 Task: Allow access "Agents in support groups" in unsolved tickets in your groups.
Action: Mouse moved to (18, 307)
Screenshot: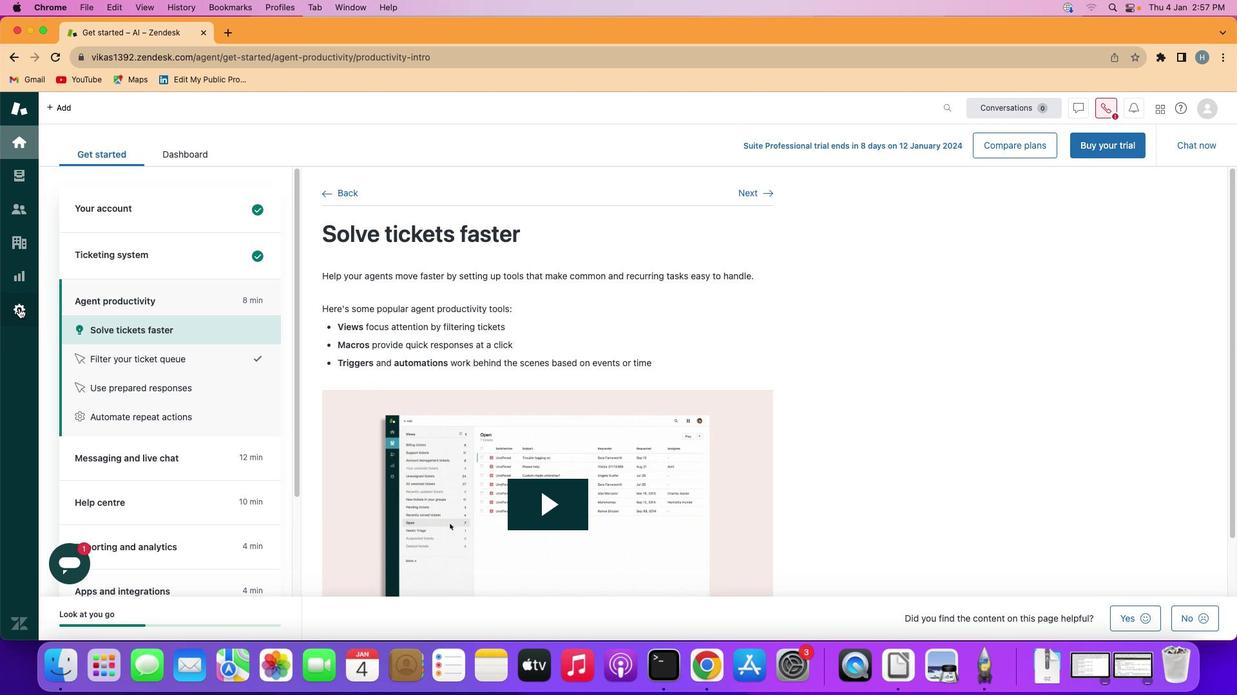 
Action: Mouse pressed left at (18, 307)
Screenshot: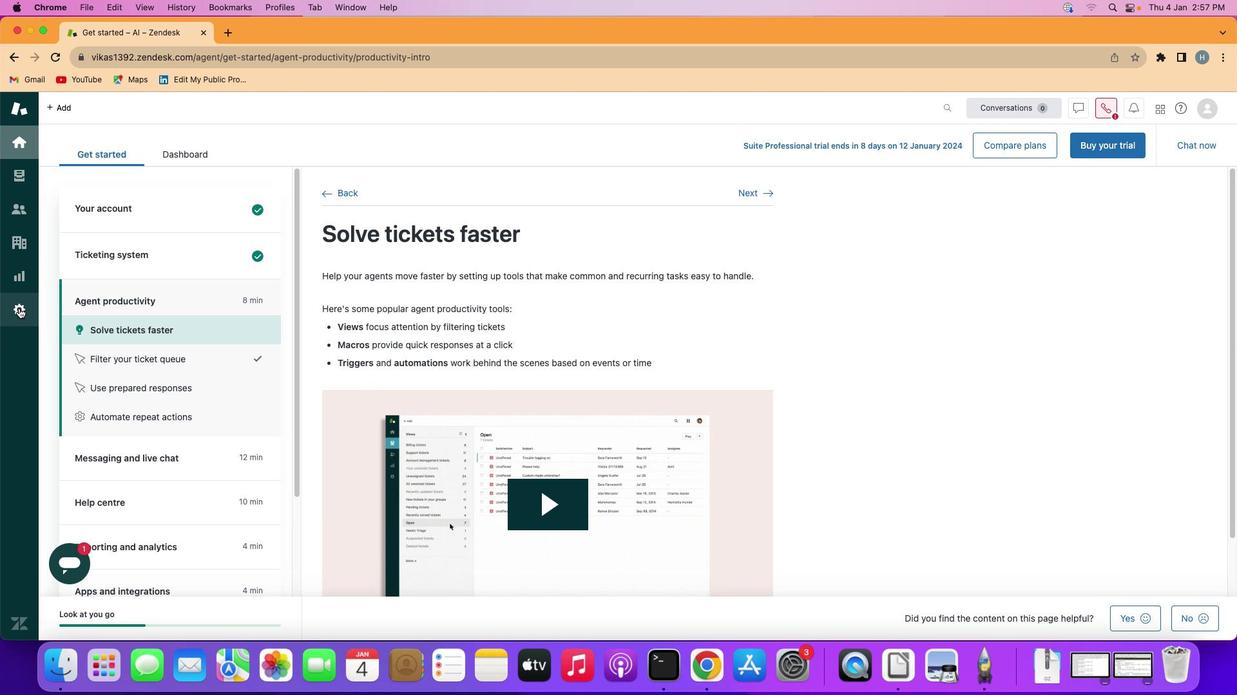 
Action: Mouse moved to (380, 541)
Screenshot: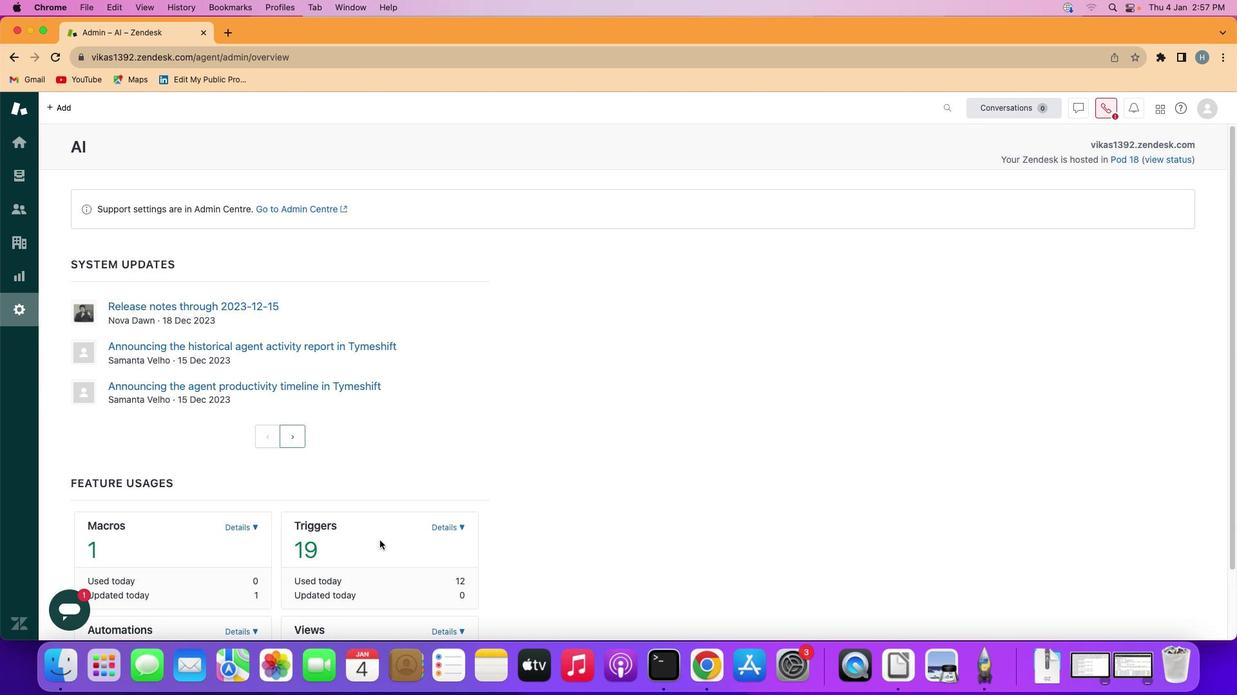 
Action: Mouse scrolled (380, 541) with delta (0, 0)
Screenshot: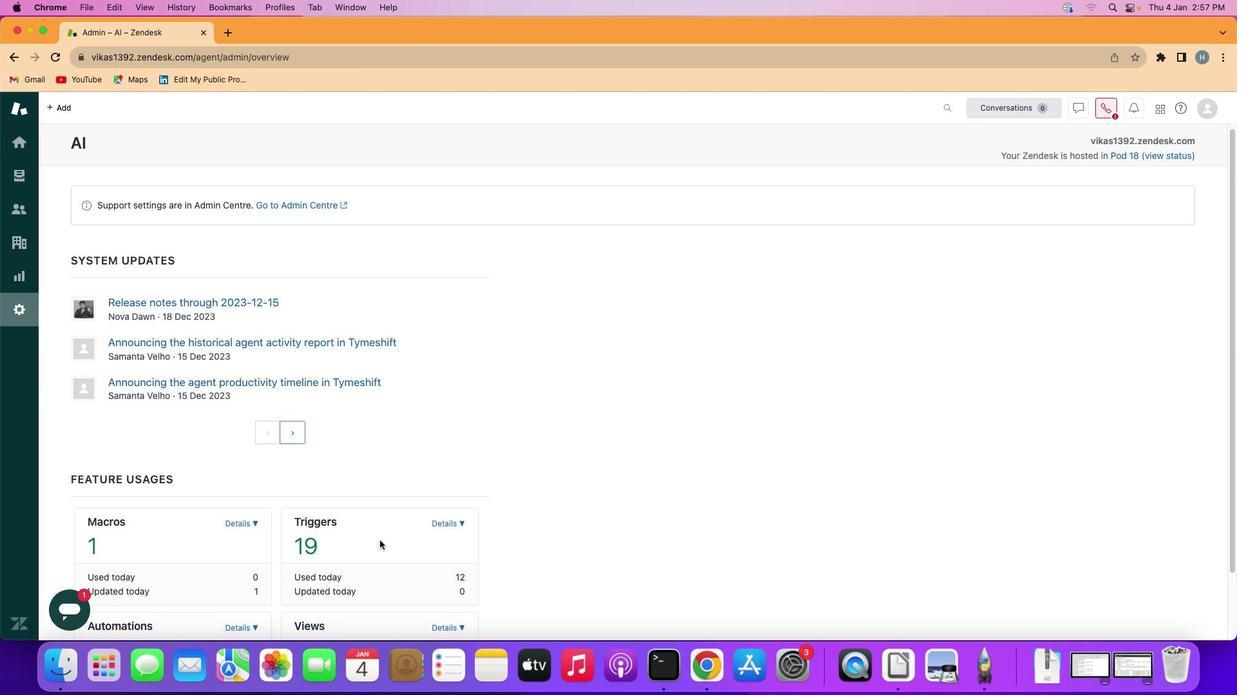 
Action: Mouse scrolled (380, 541) with delta (0, 0)
Screenshot: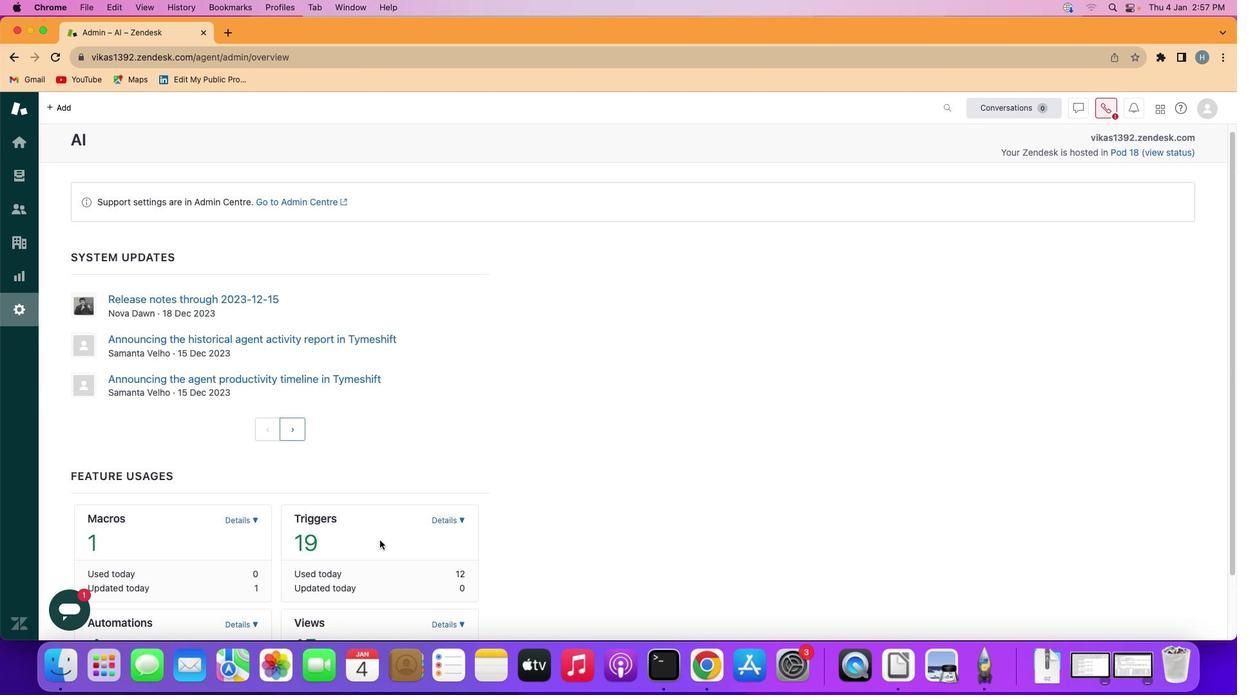 
Action: Mouse scrolled (380, 541) with delta (0, -1)
Screenshot: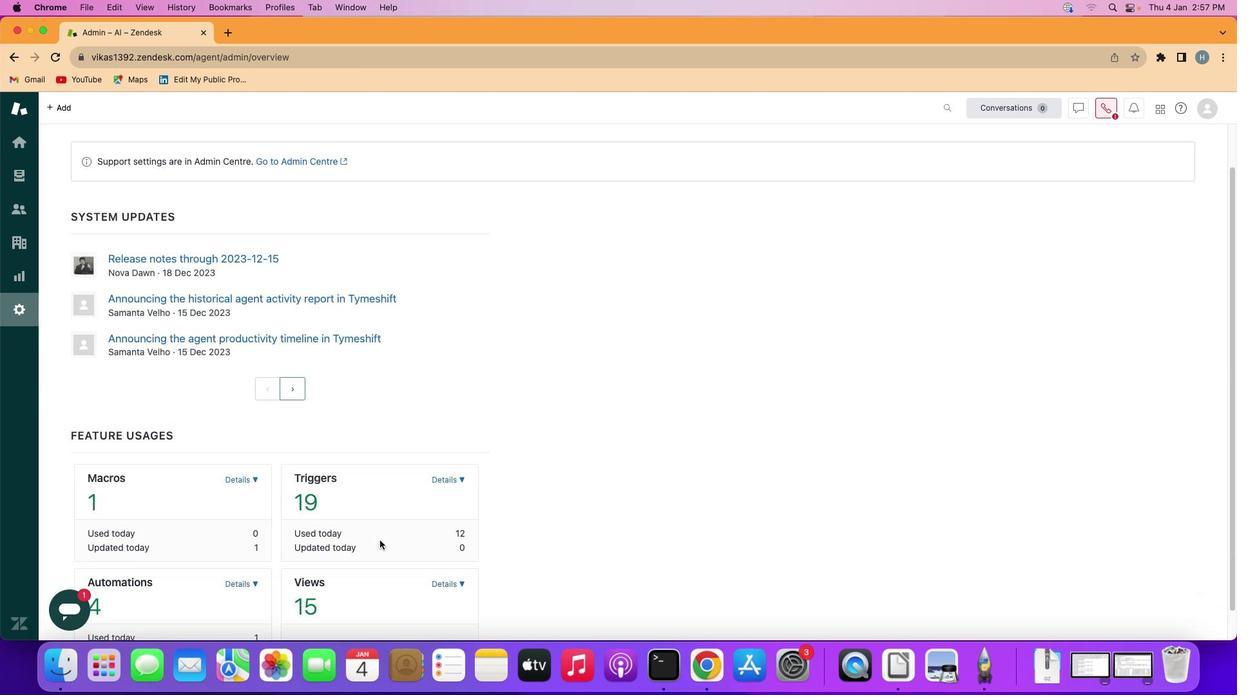
Action: Mouse scrolled (380, 541) with delta (0, -1)
Screenshot: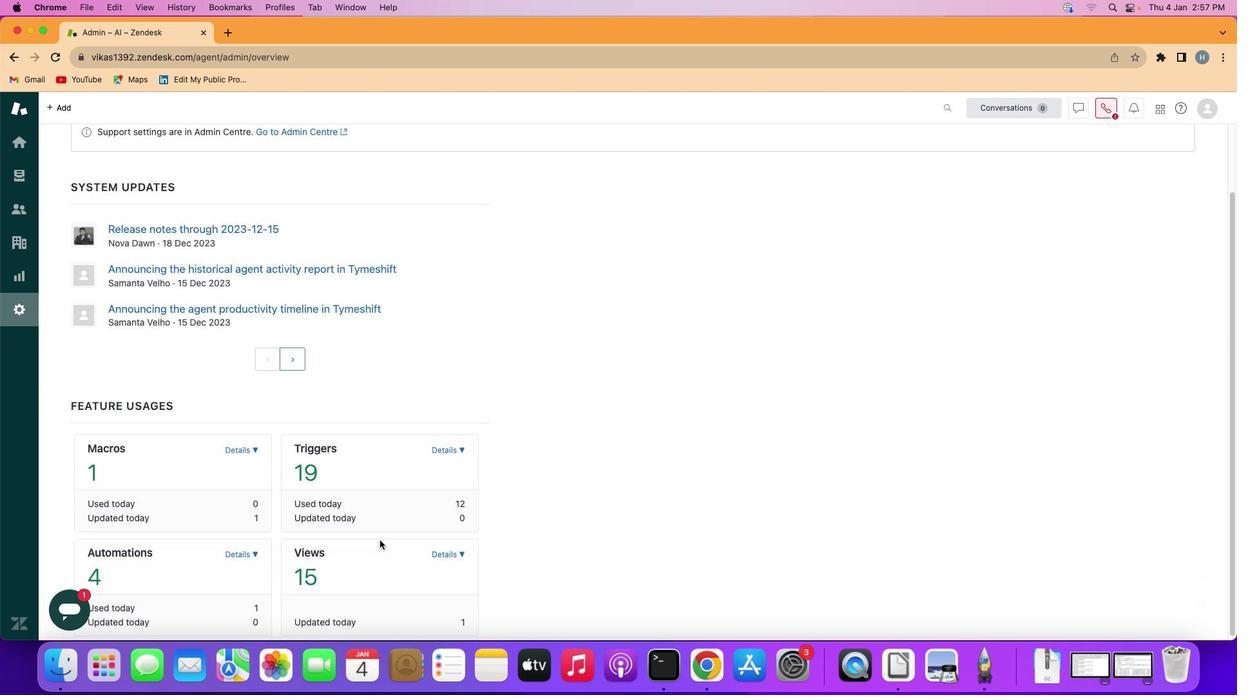 
Action: Mouse scrolled (380, 541) with delta (0, 0)
Screenshot: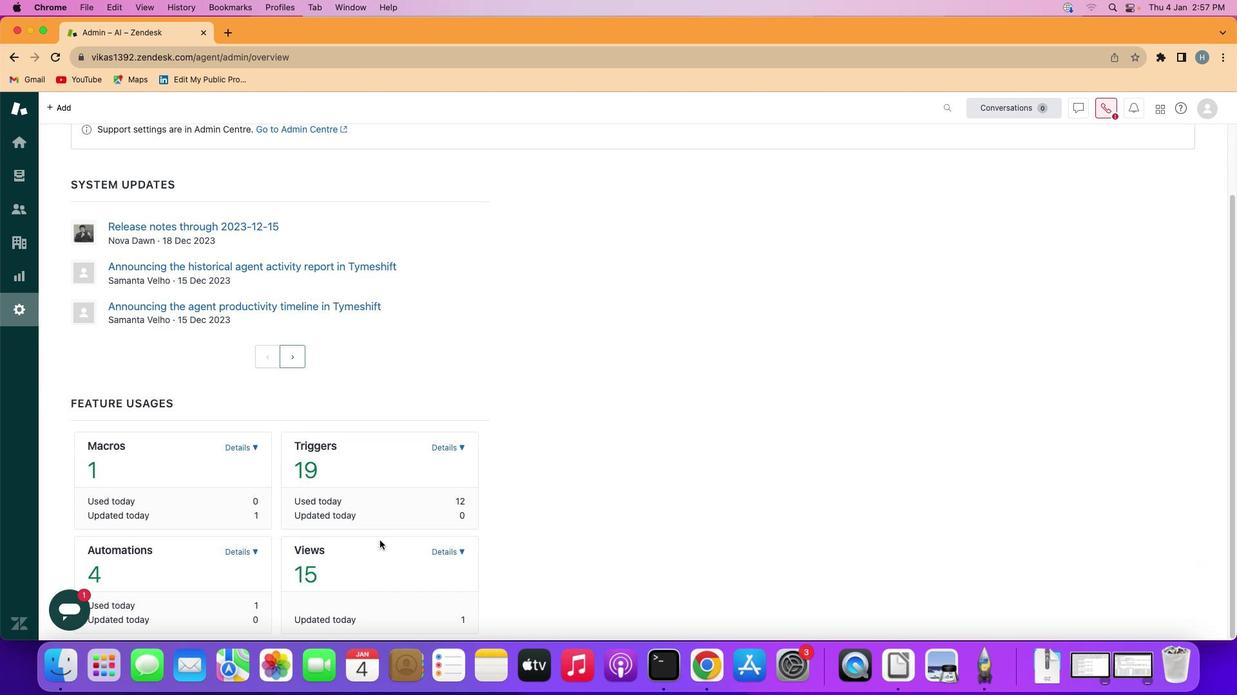 
Action: Mouse moved to (440, 548)
Screenshot: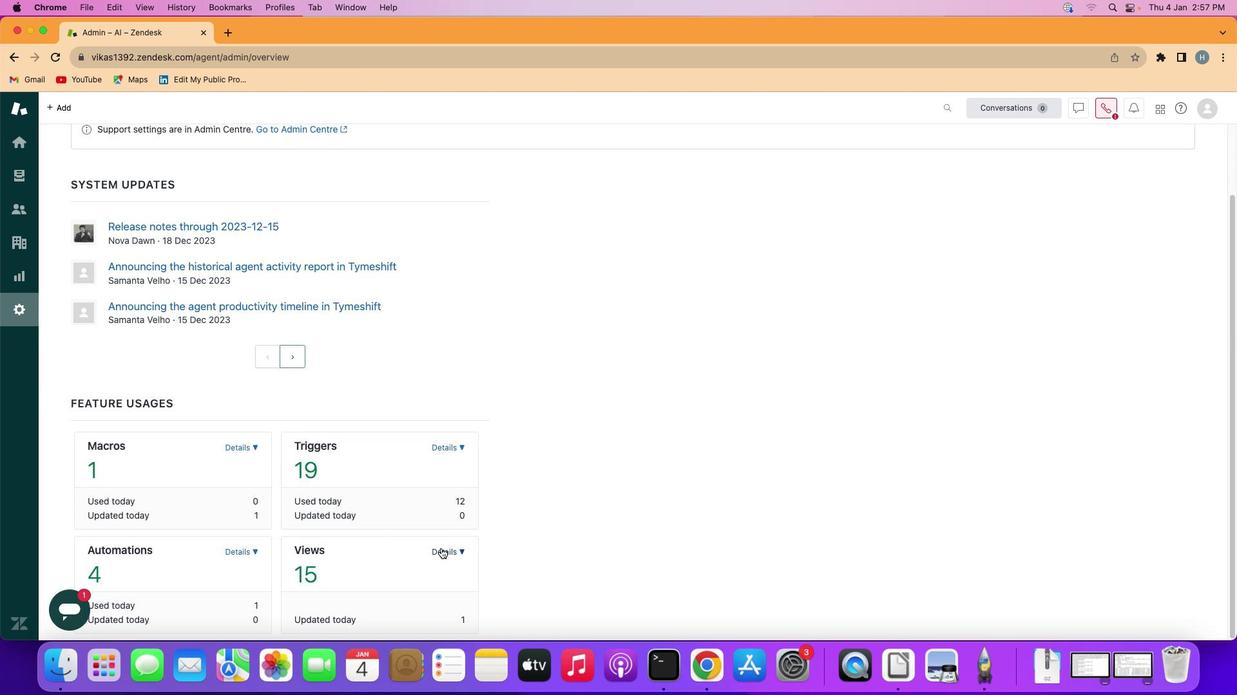 
Action: Mouse pressed left at (440, 548)
Screenshot: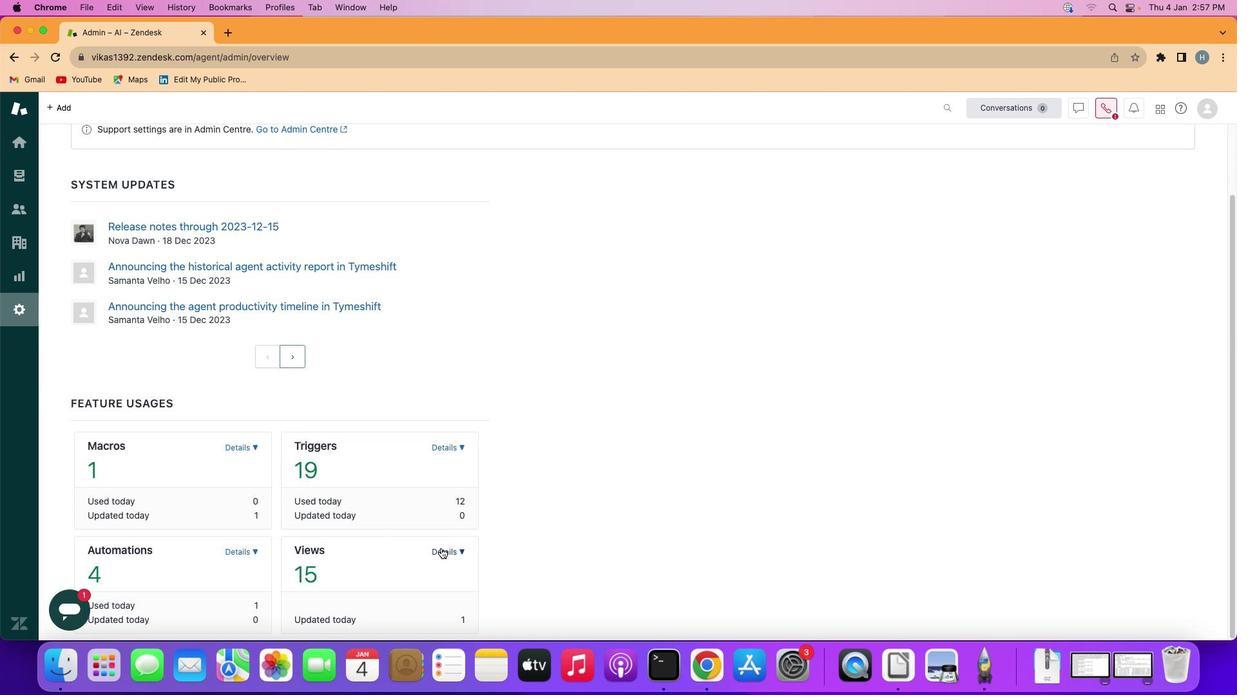 
Action: Mouse moved to (384, 601)
Screenshot: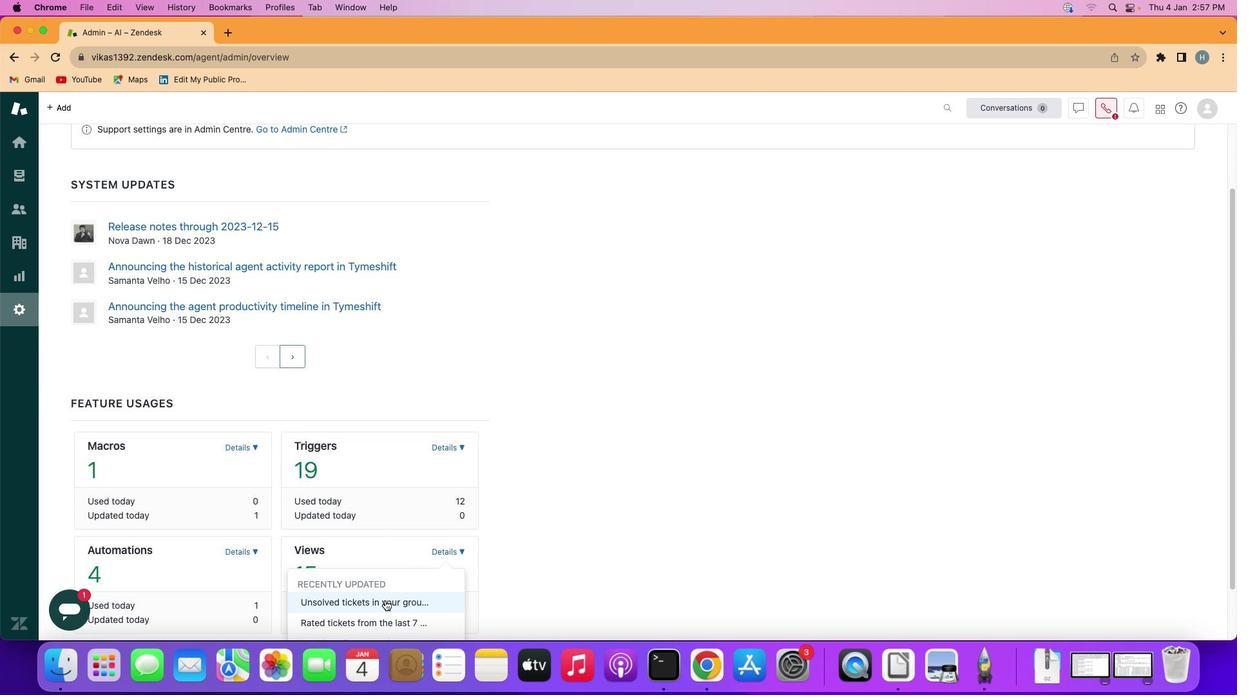 
Action: Mouse pressed left at (384, 601)
Screenshot: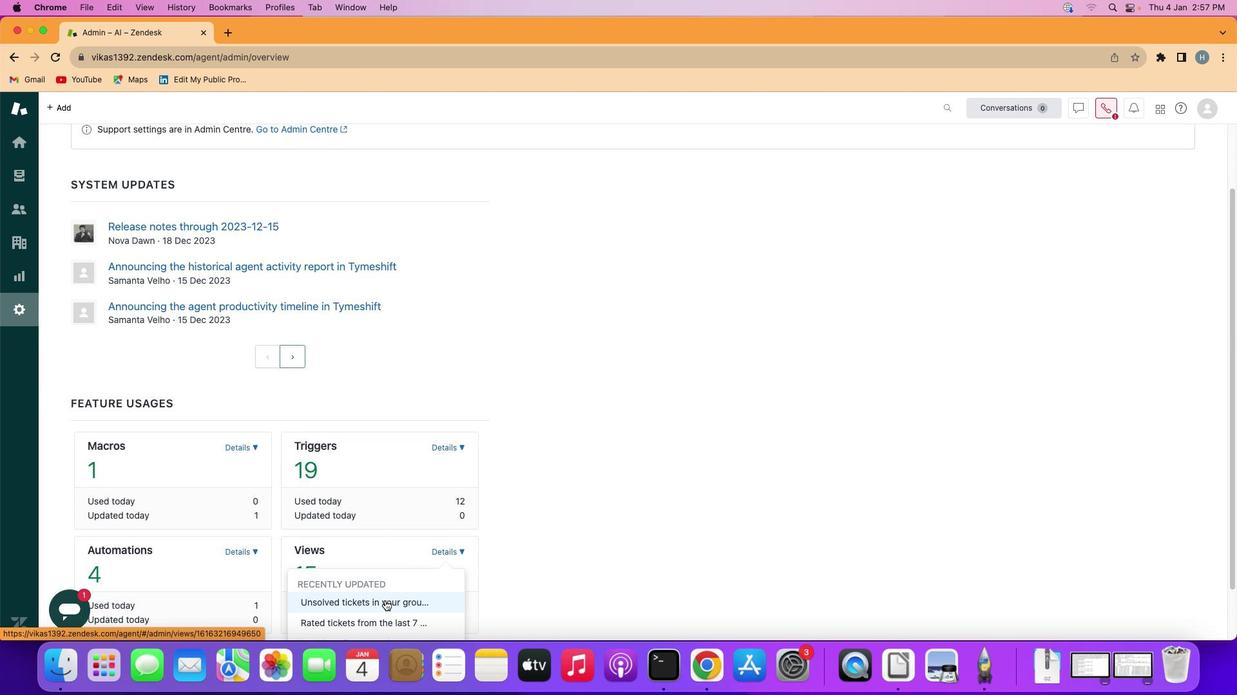 
Action: Mouse moved to (181, 342)
Screenshot: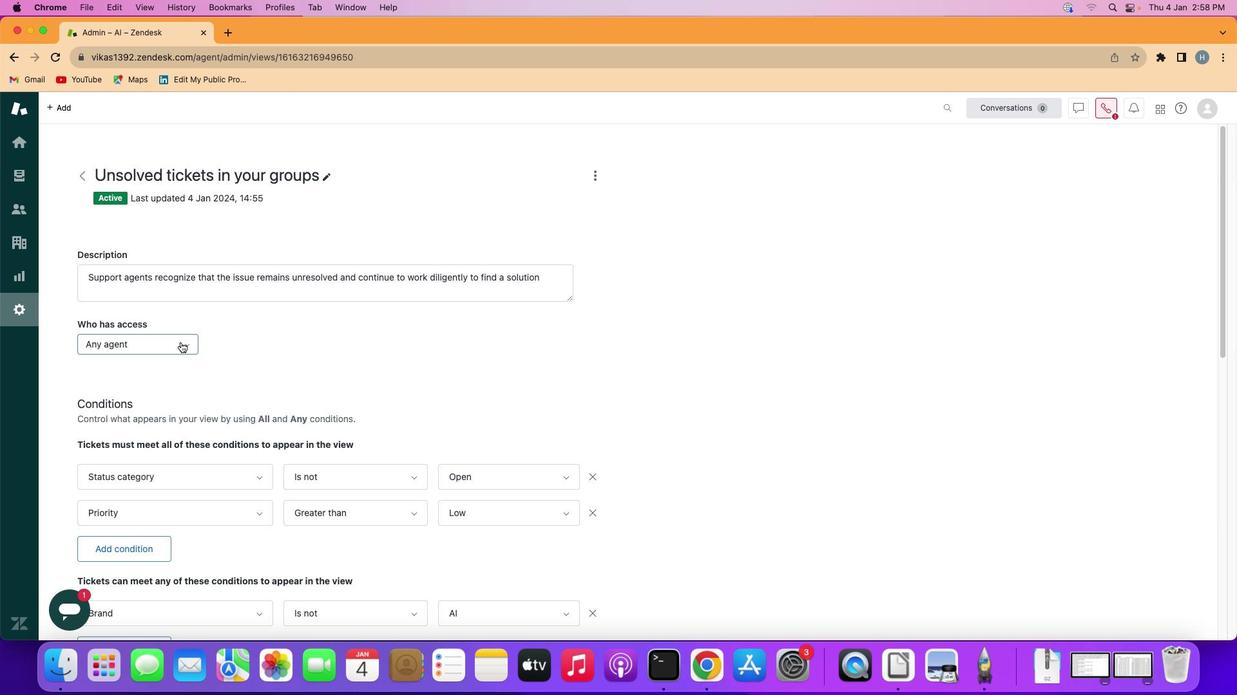 
Action: Mouse pressed left at (181, 342)
Screenshot: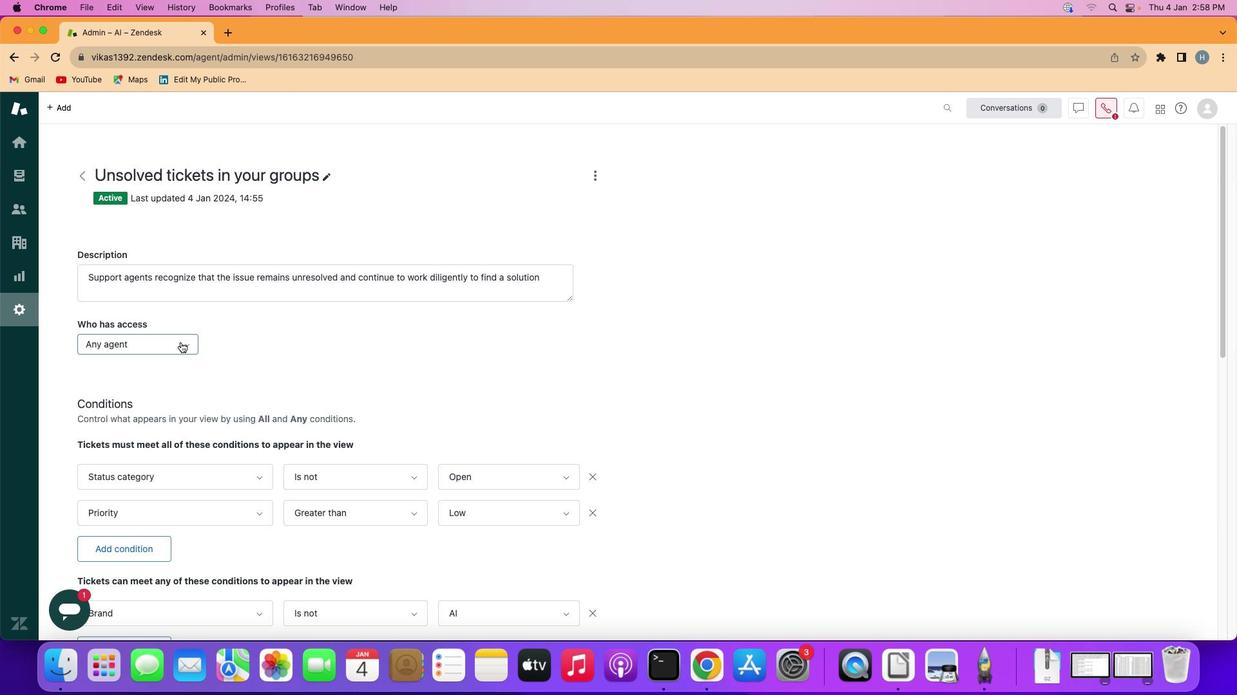
Action: Mouse moved to (157, 395)
Screenshot: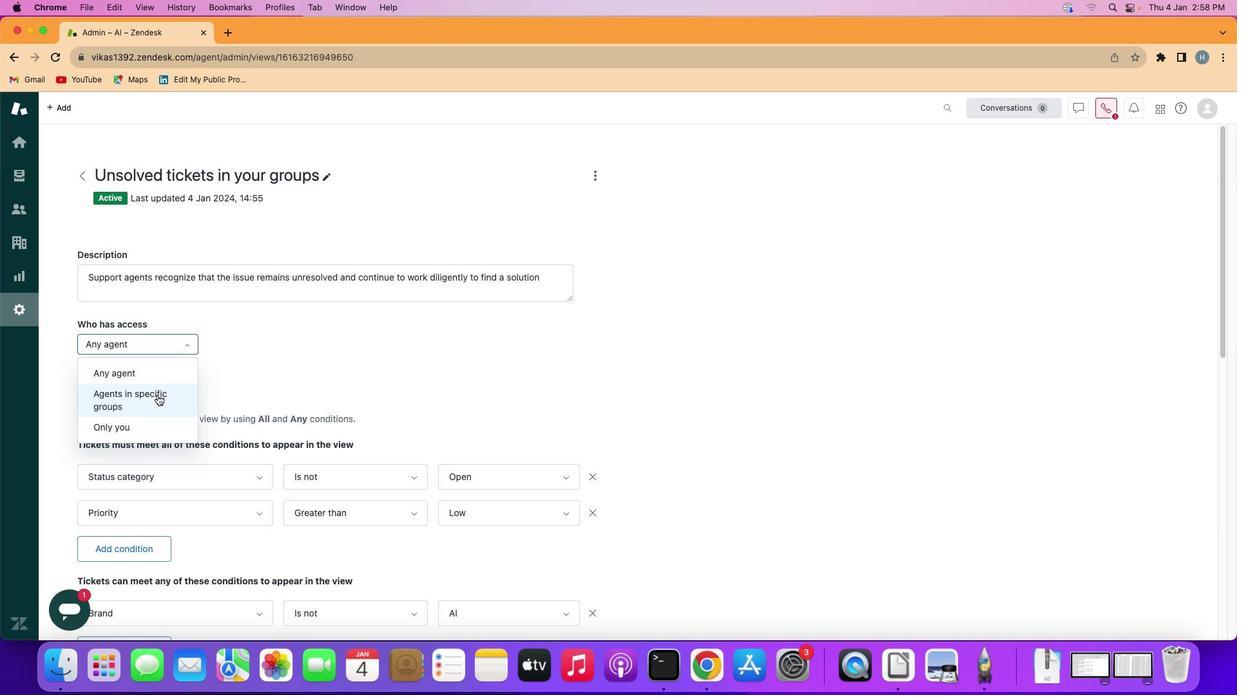 
Action: Mouse pressed left at (157, 395)
Screenshot: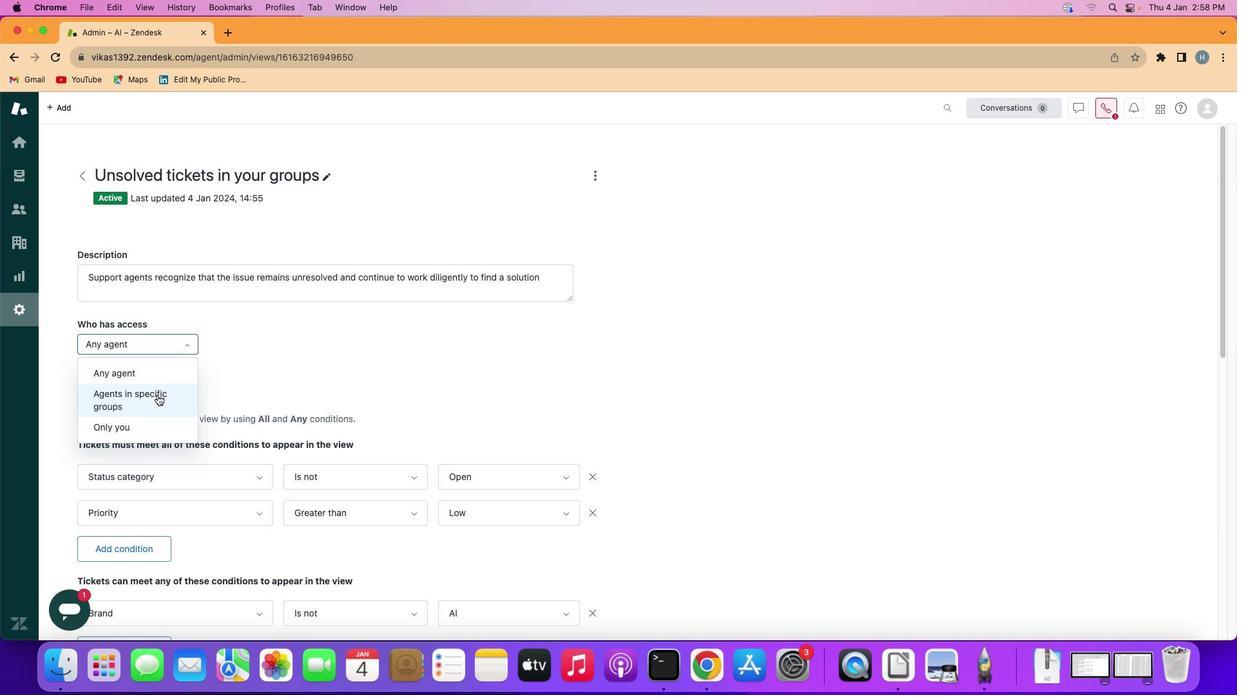 
Action: Mouse moved to (332, 342)
Screenshot: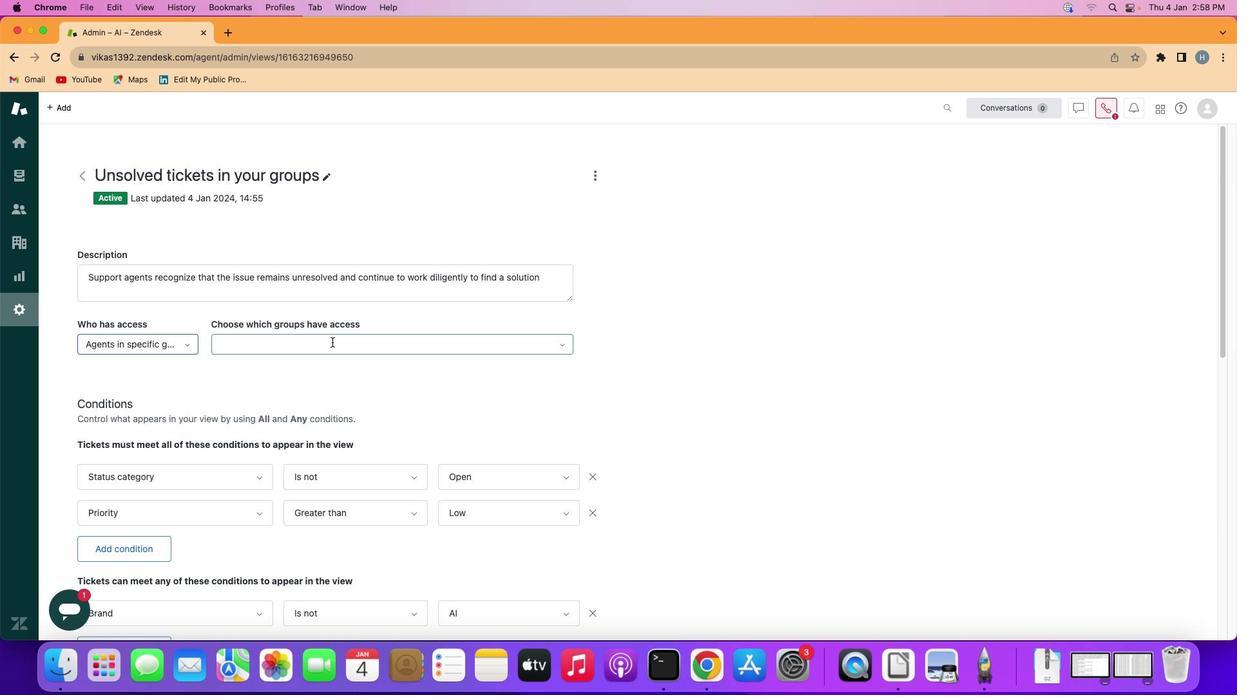 
Action: Mouse pressed left at (332, 342)
Screenshot: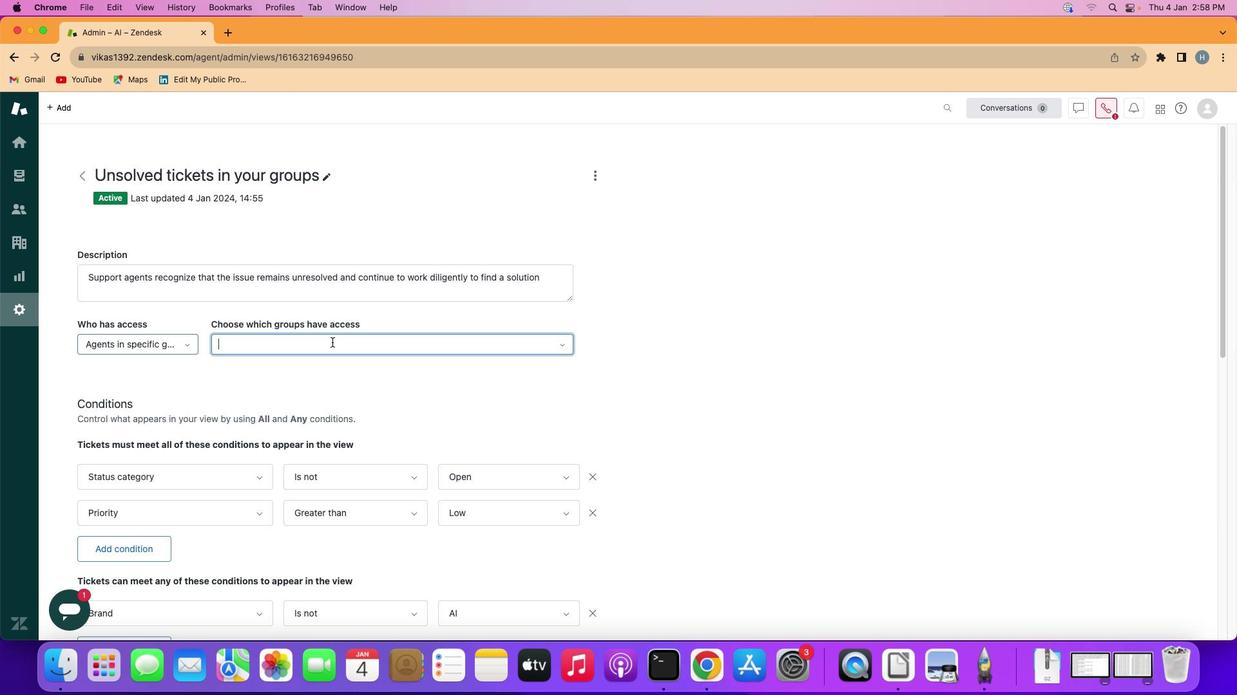
Action: Mouse moved to (318, 371)
Screenshot: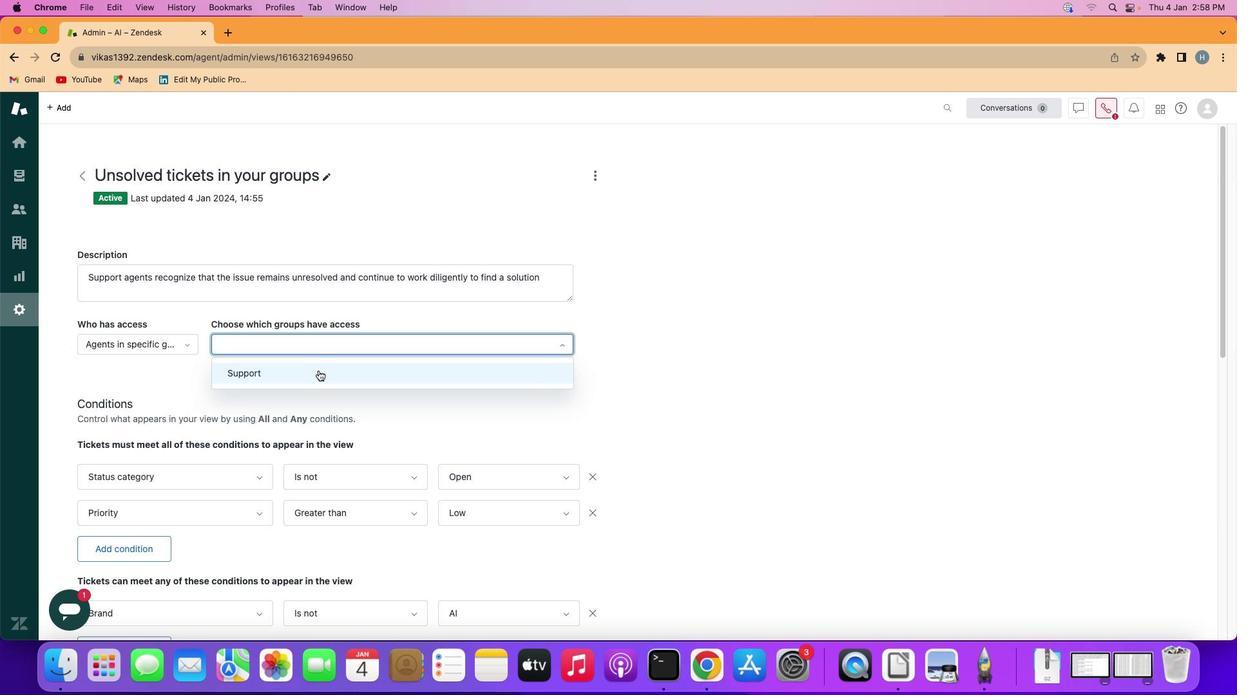 
Action: Mouse pressed left at (318, 371)
Screenshot: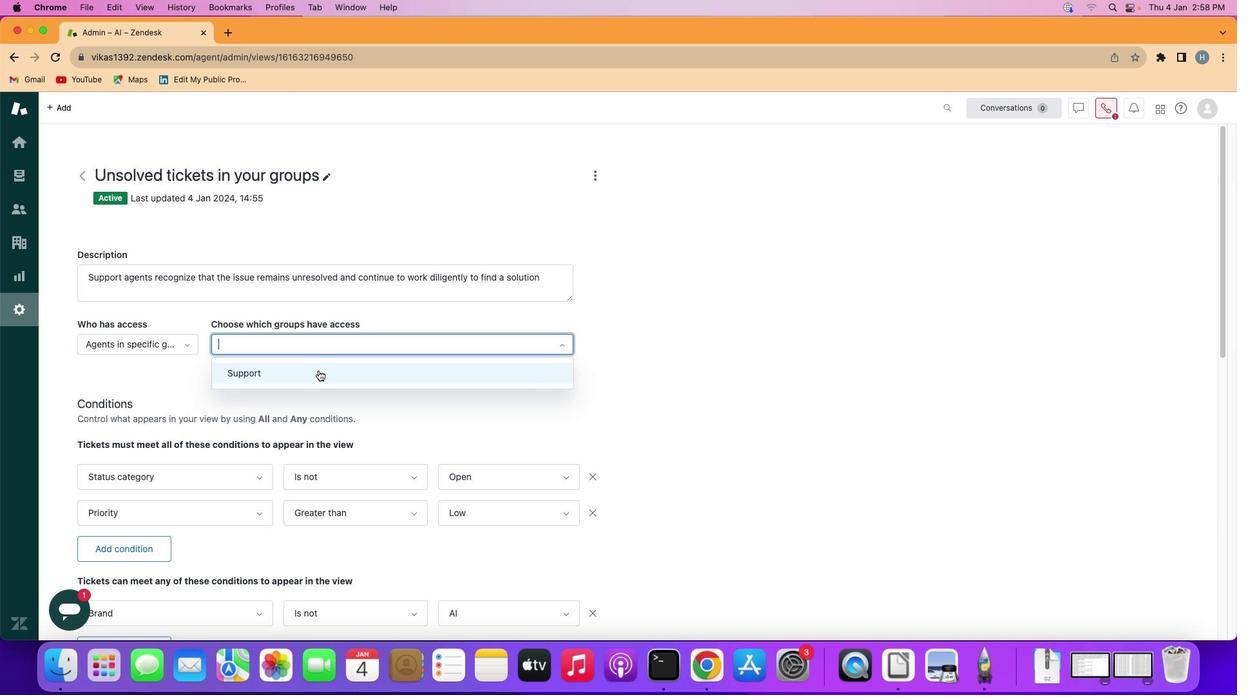 
Action: Mouse moved to (451, 421)
Screenshot: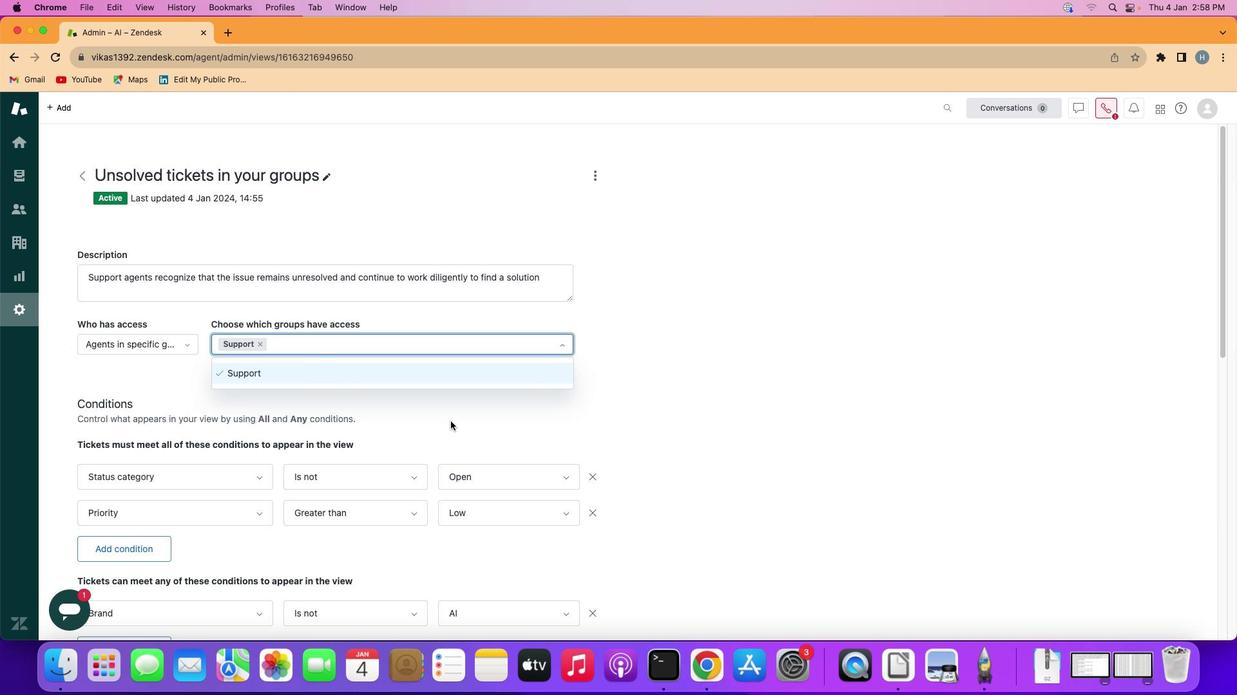 
Action: Mouse scrolled (451, 421) with delta (0, 0)
Screenshot: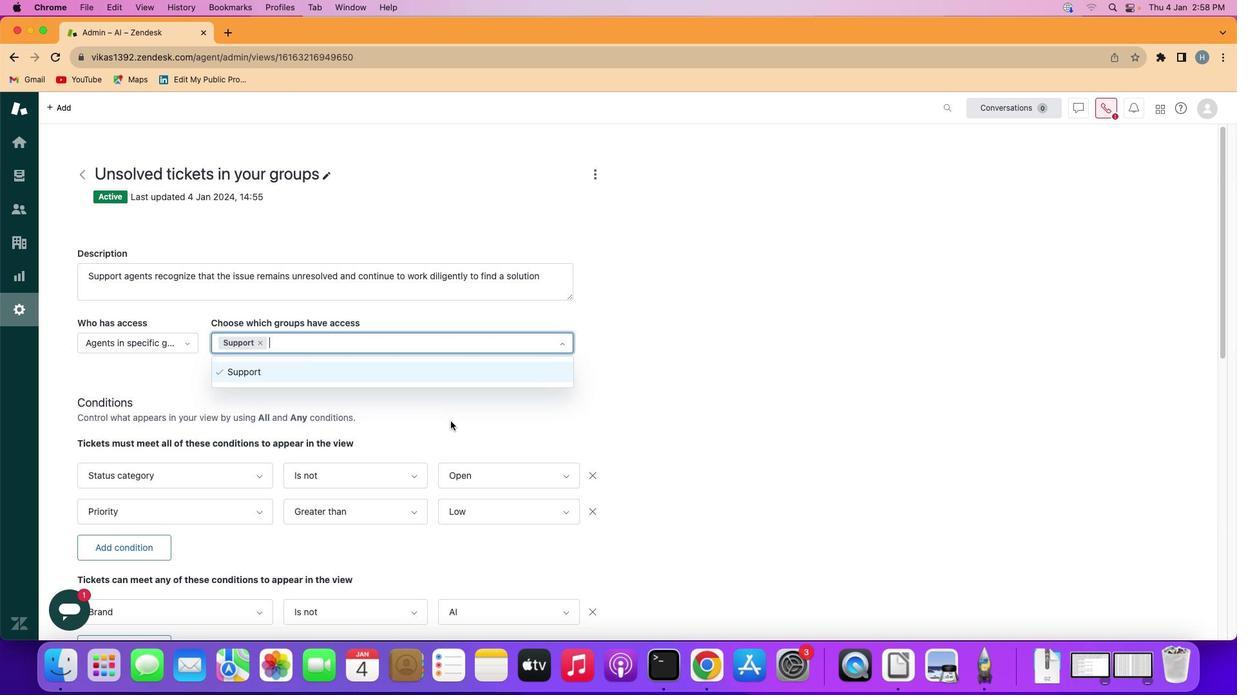 
Action: Mouse scrolled (451, 421) with delta (0, 0)
Screenshot: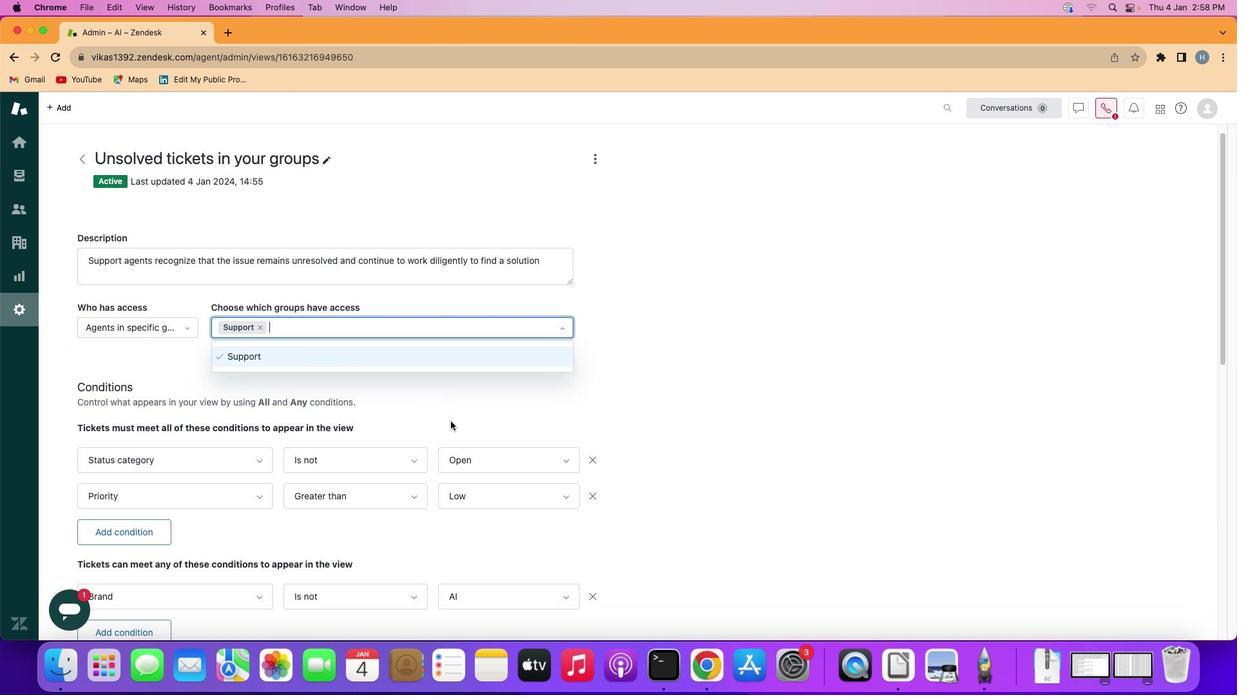
Action: Mouse scrolled (451, 421) with delta (0, -1)
Screenshot: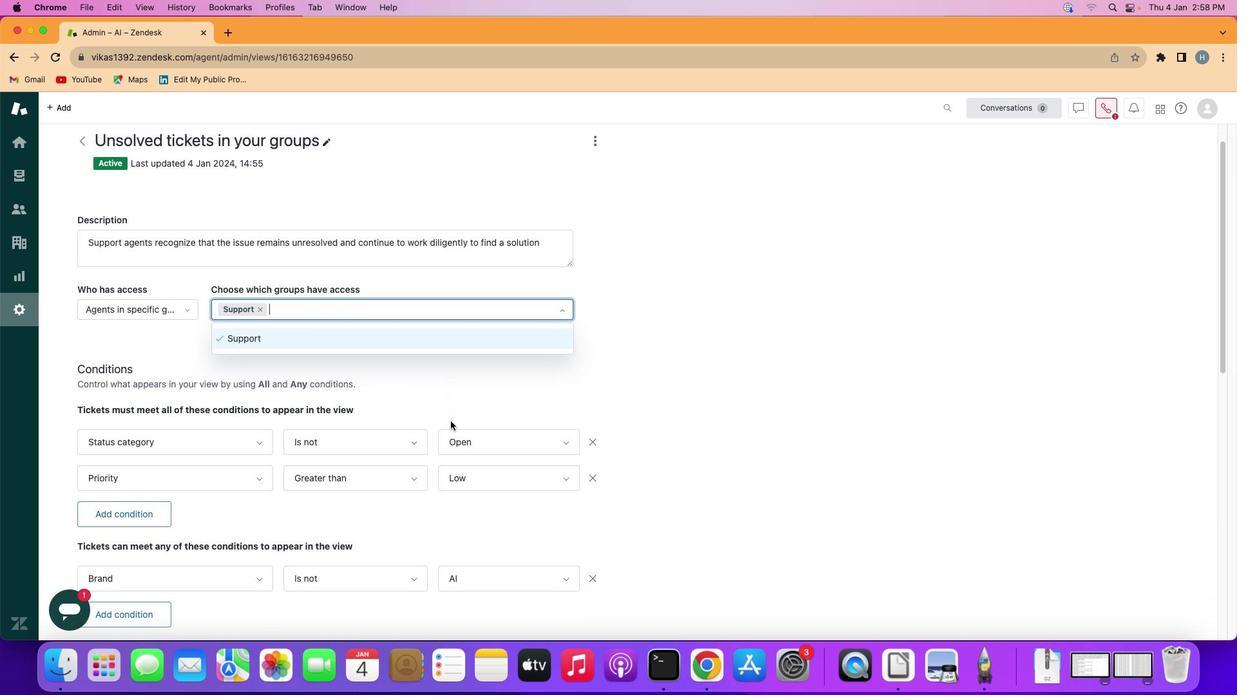 
Action: Mouse scrolled (451, 421) with delta (0, -1)
Screenshot: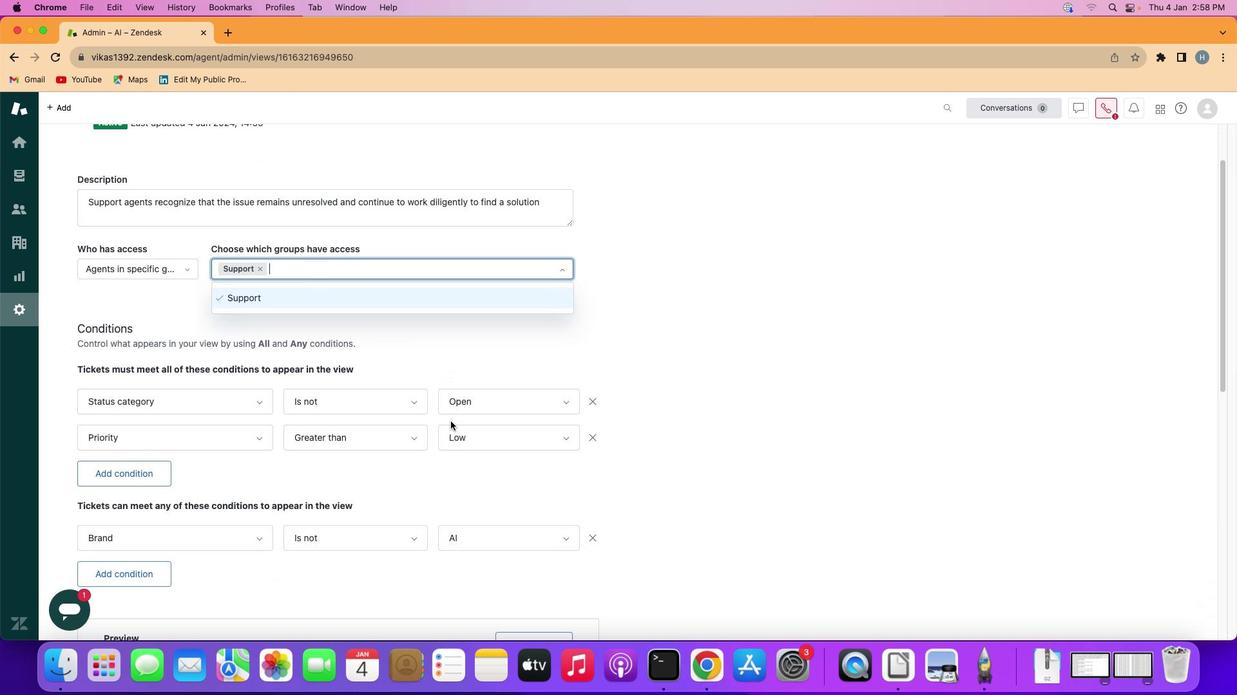 
Action: Mouse scrolled (451, 421) with delta (0, -2)
Screenshot: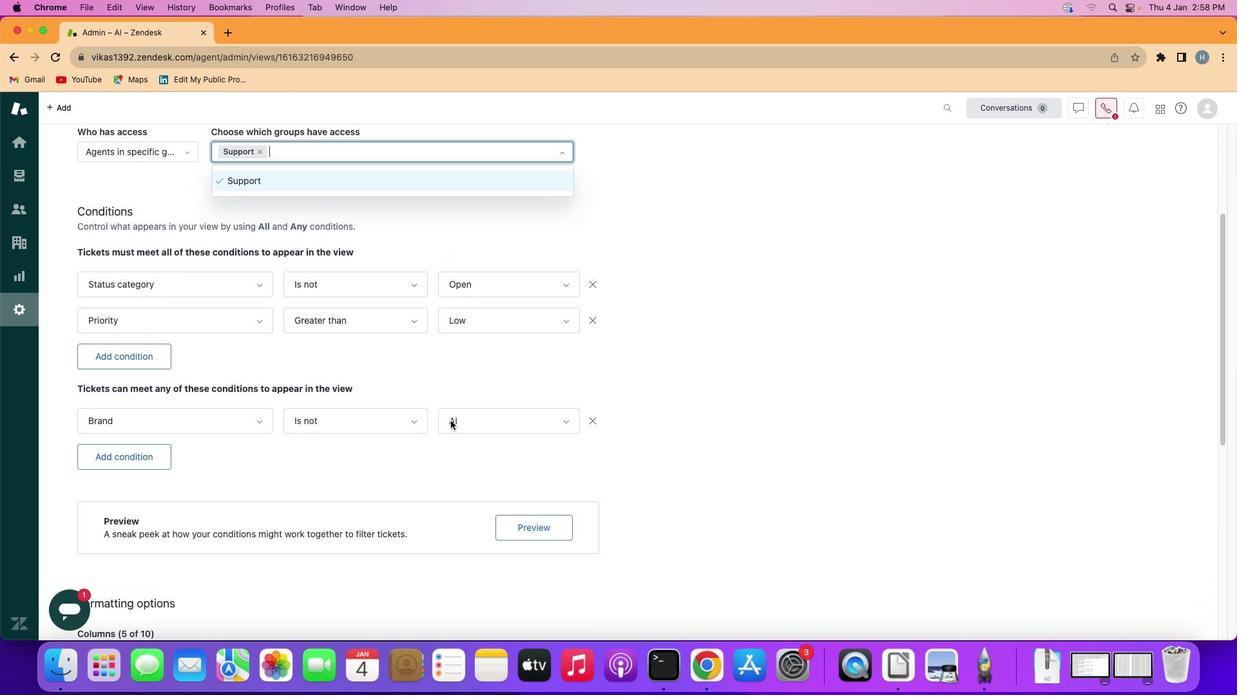 
Action: Mouse moved to (451, 420)
Screenshot: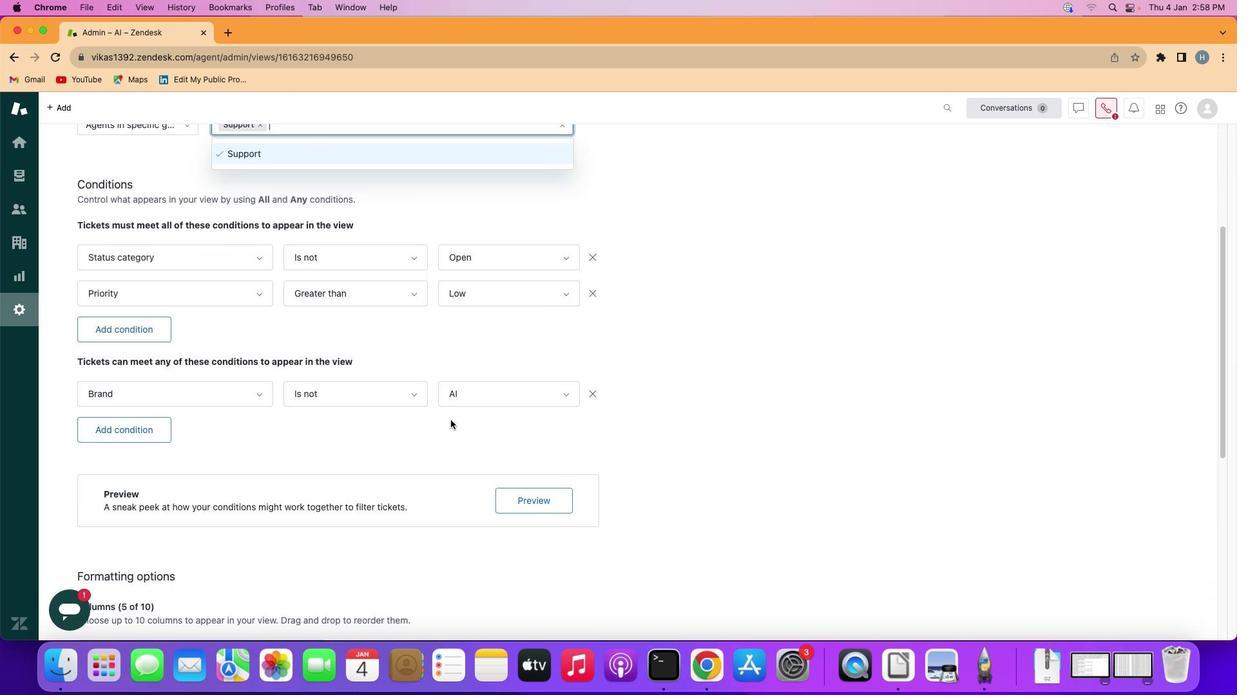 
Action: Mouse scrolled (451, 420) with delta (0, 0)
Screenshot: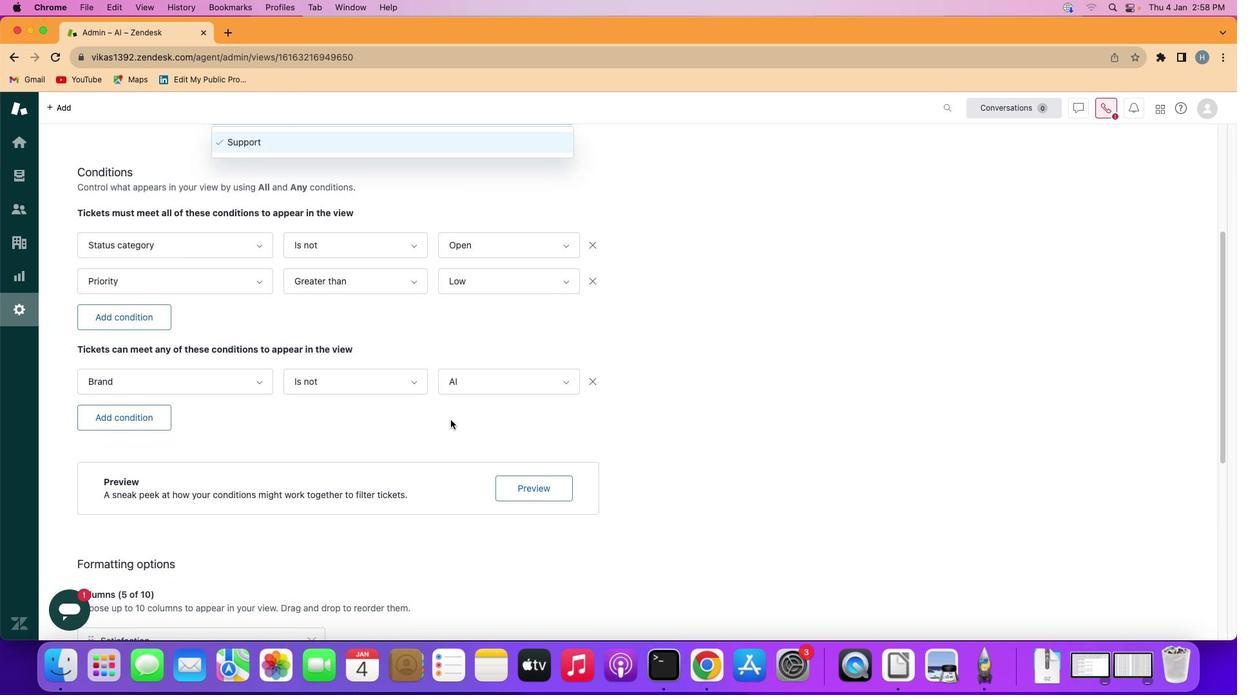 
Action: Mouse scrolled (451, 420) with delta (0, 0)
Screenshot: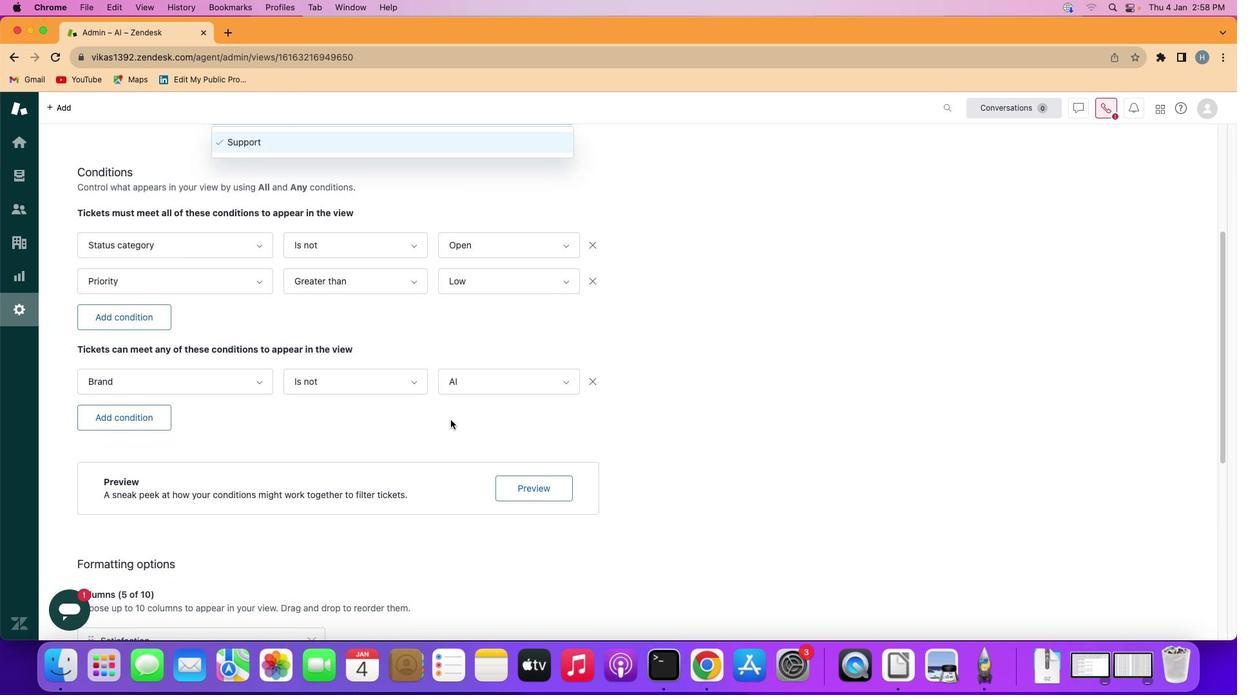 
Action: Mouse scrolled (451, 420) with delta (0, -1)
Screenshot: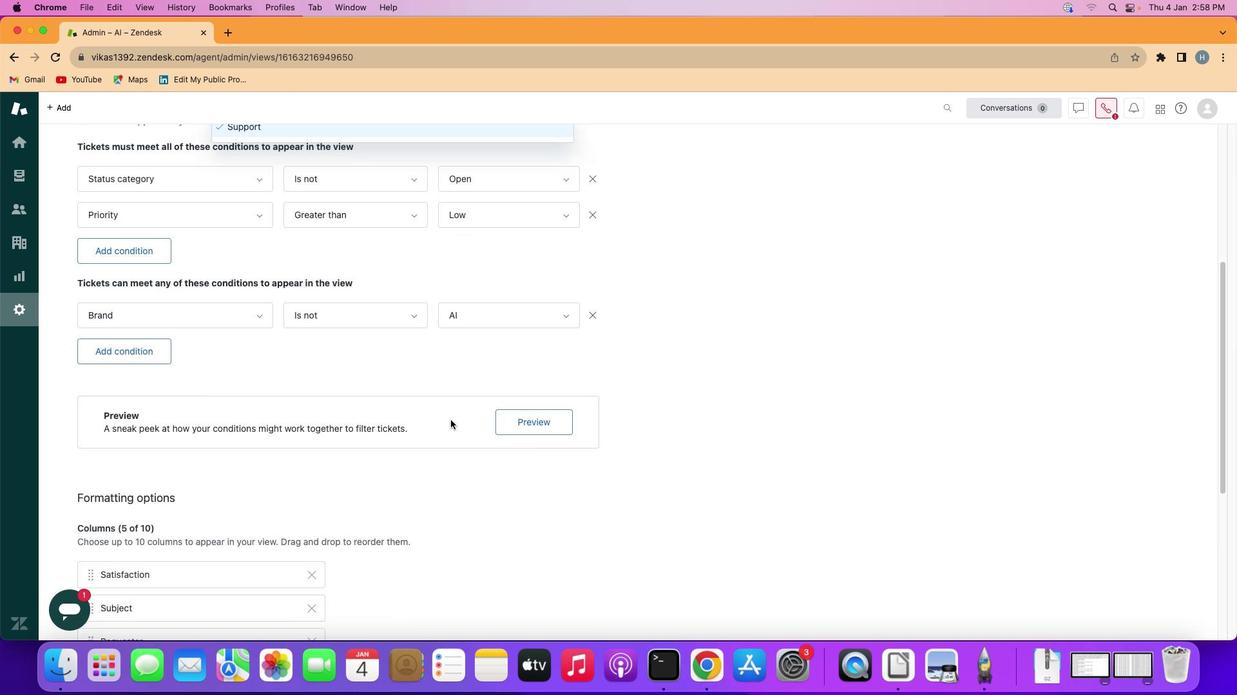 
Action: Mouse scrolled (451, 420) with delta (0, -1)
Screenshot: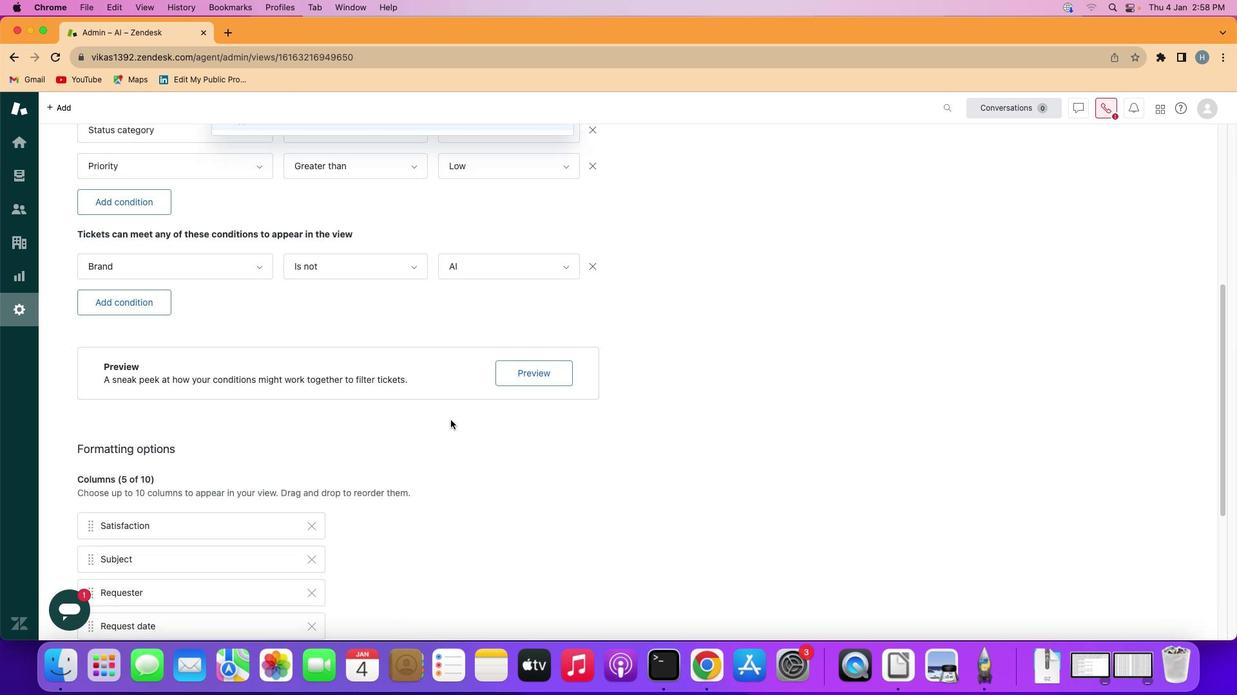 
Action: Mouse scrolled (451, 420) with delta (0, -2)
Screenshot: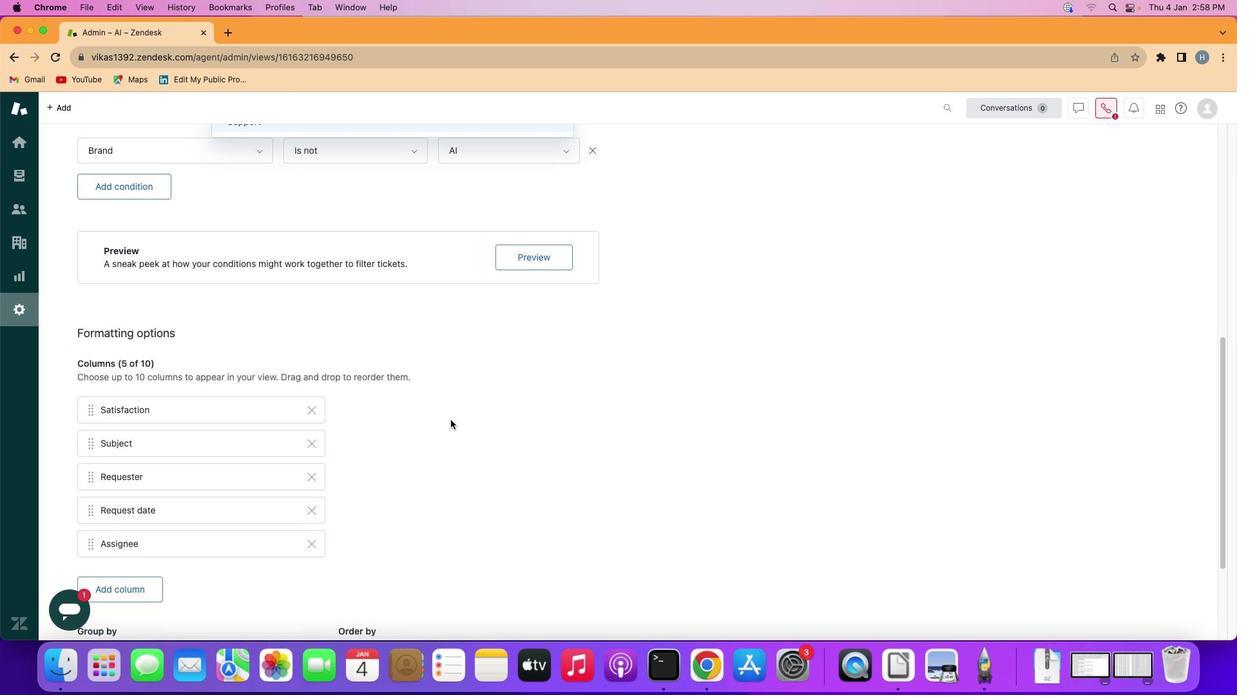 
Action: Mouse moved to (451, 420)
Screenshot: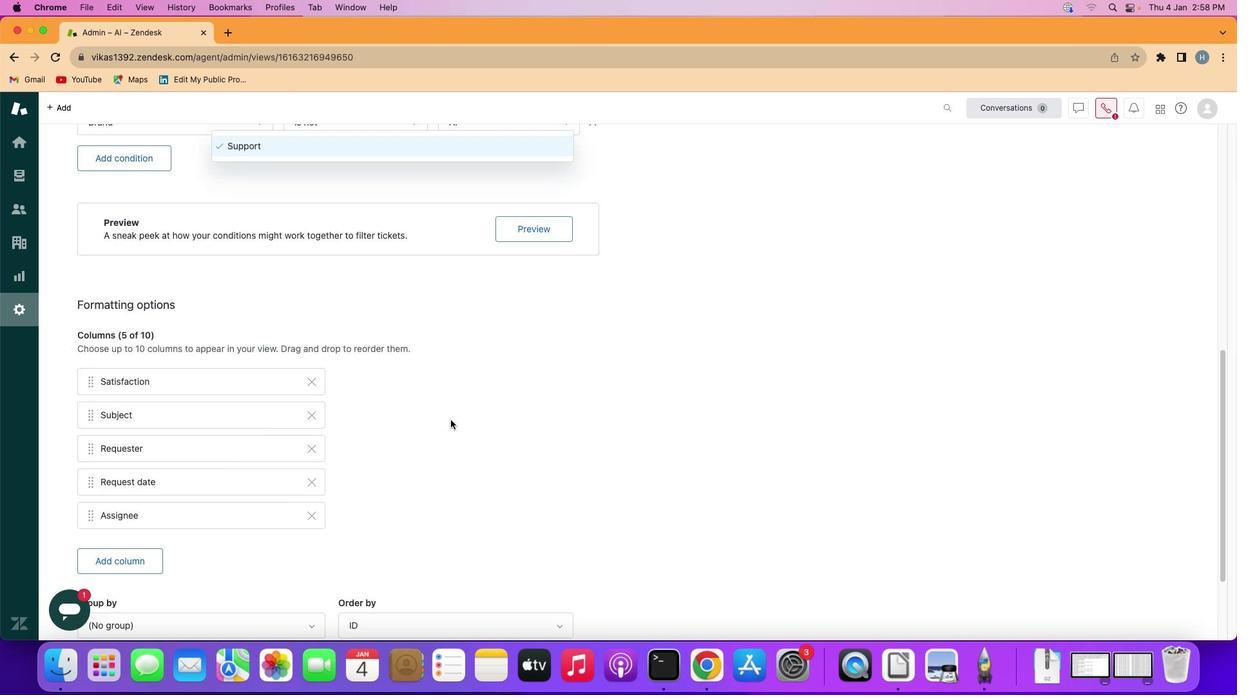 
Action: Mouse scrolled (451, 420) with delta (0, 0)
Screenshot: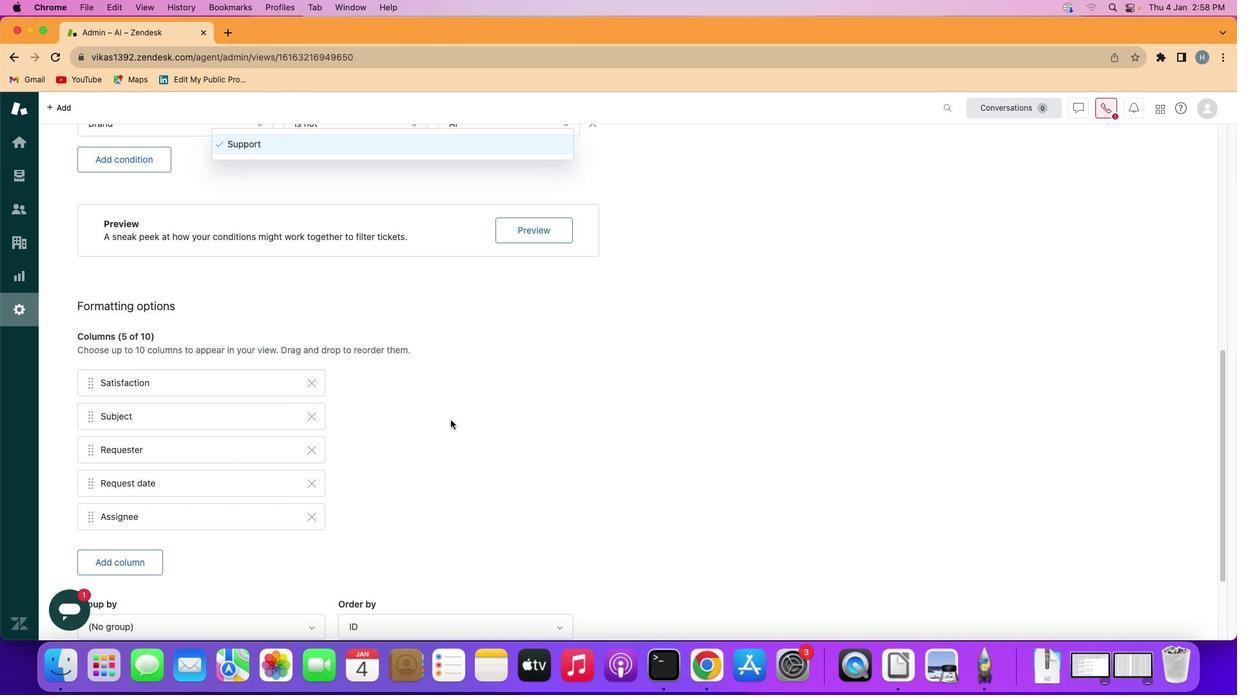 
Action: Mouse scrolled (451, 420) with delta (0, 0)
Screenshot: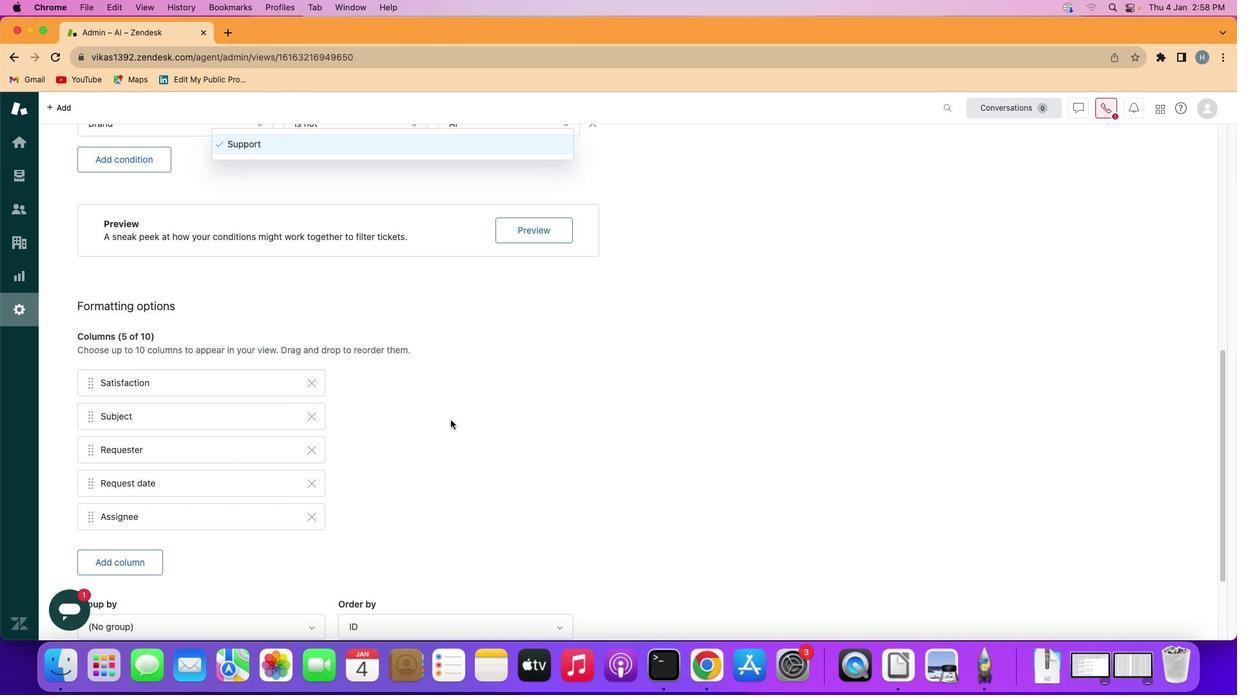 
Action: Mouse scrolled (451, 420) with delta (0, 1)
Screenshot: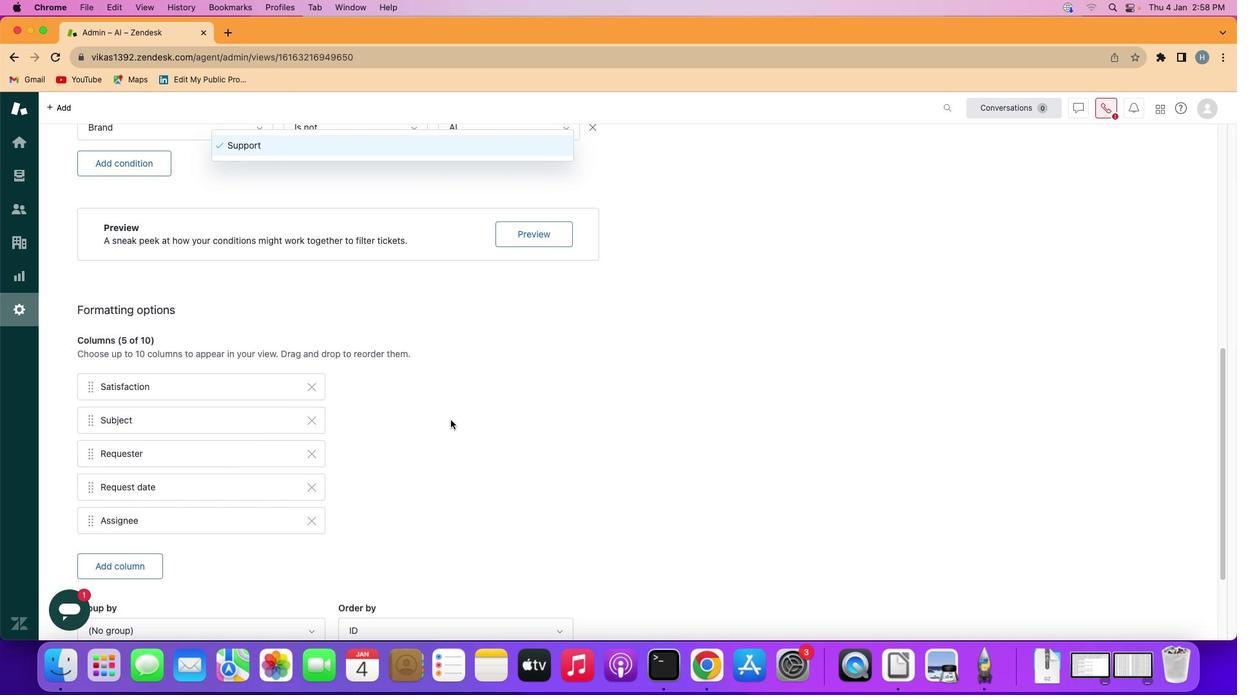 
Action: Mouse scrolled (451, 420) with delta (0, -1)
Screenshot: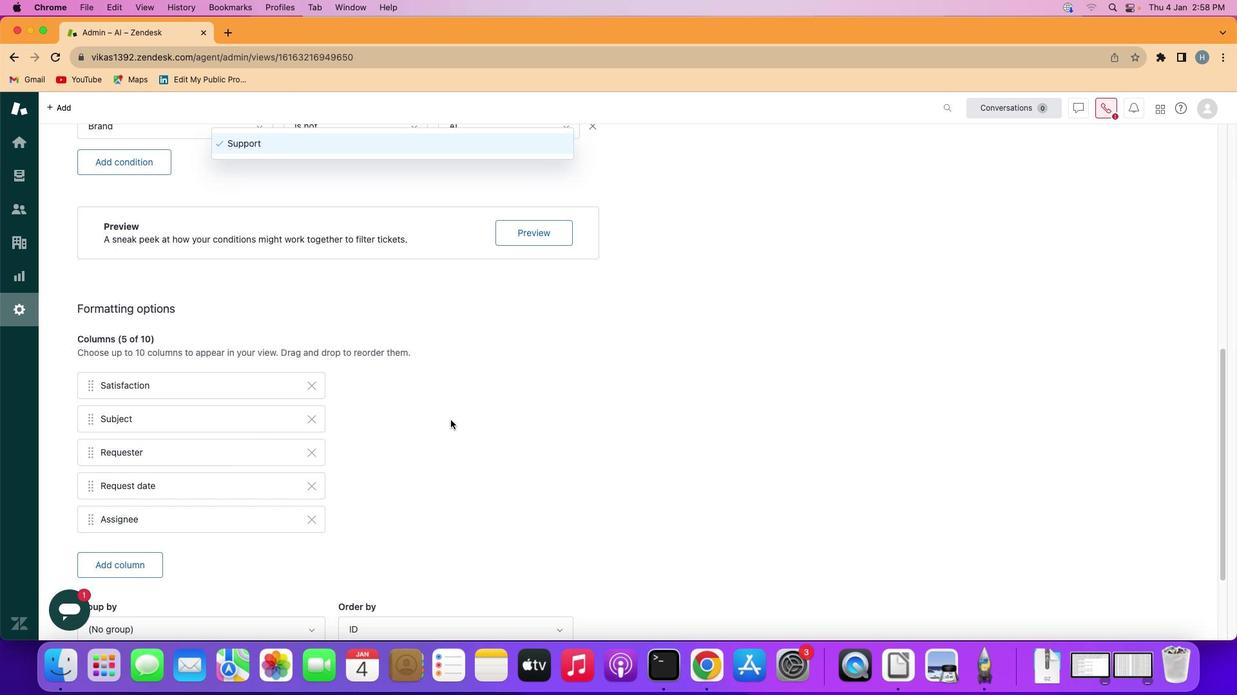 
Action: Mouse scrolled (451, 420) with delta (0, 1)
Screenshot: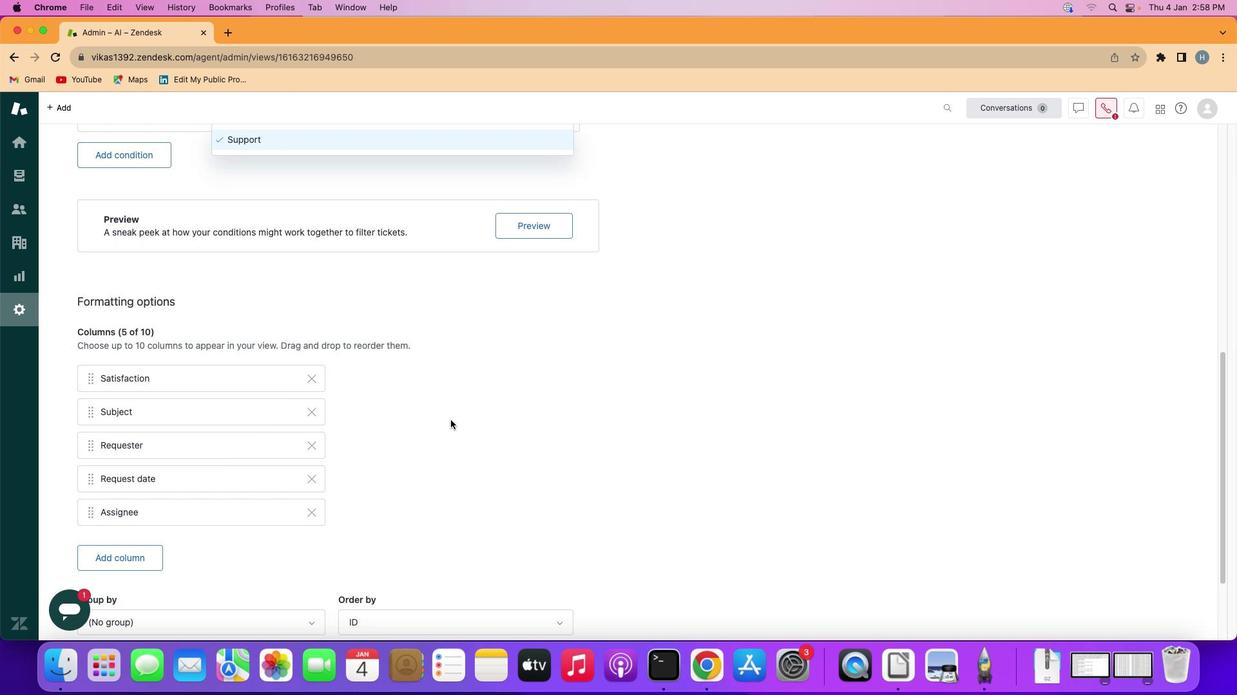 
Action: Mouse scrolled (451, 420) with delta (0, -1)
Screenshot: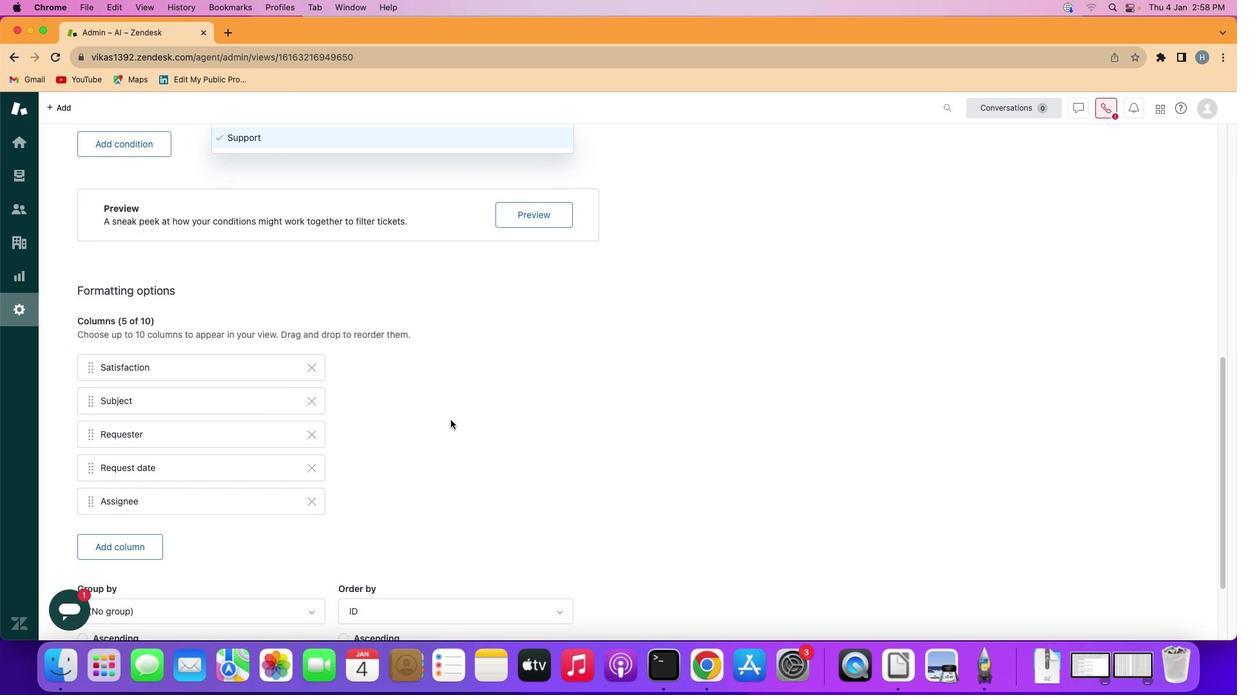 
Action: Mouse moved to (451, 421)
Screenshot: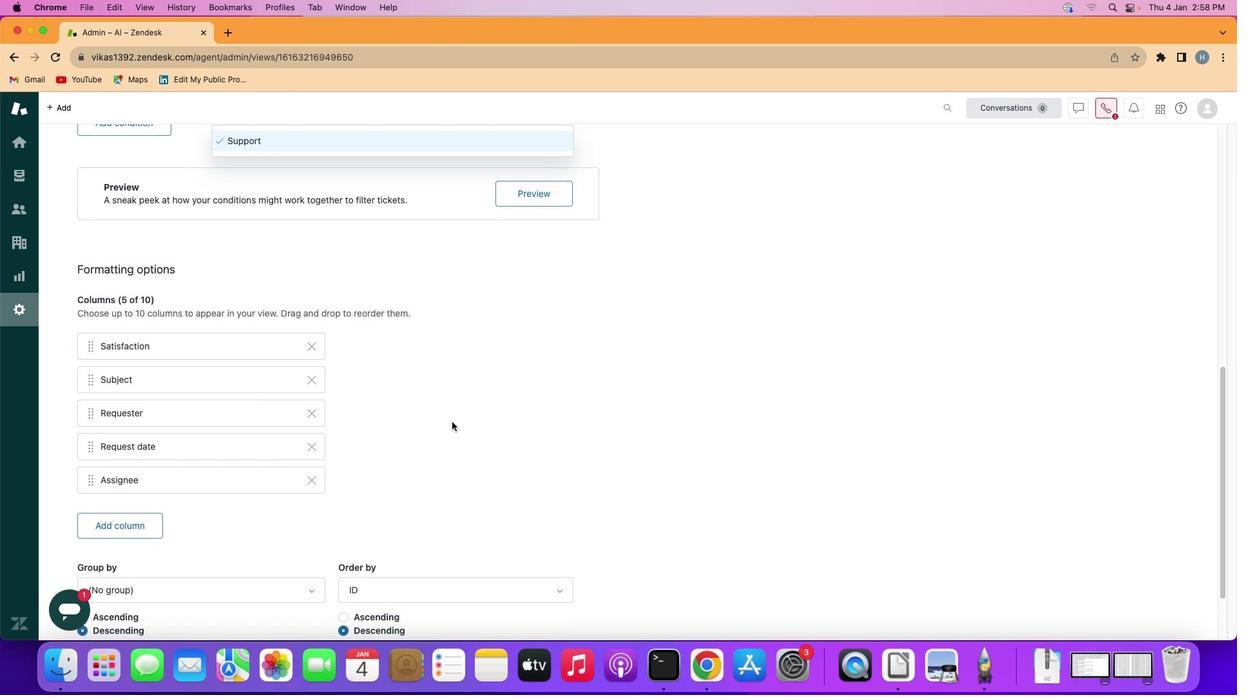 
Action: Mouse scrolled (451, 421) with delta (0, 0)
Screenshot: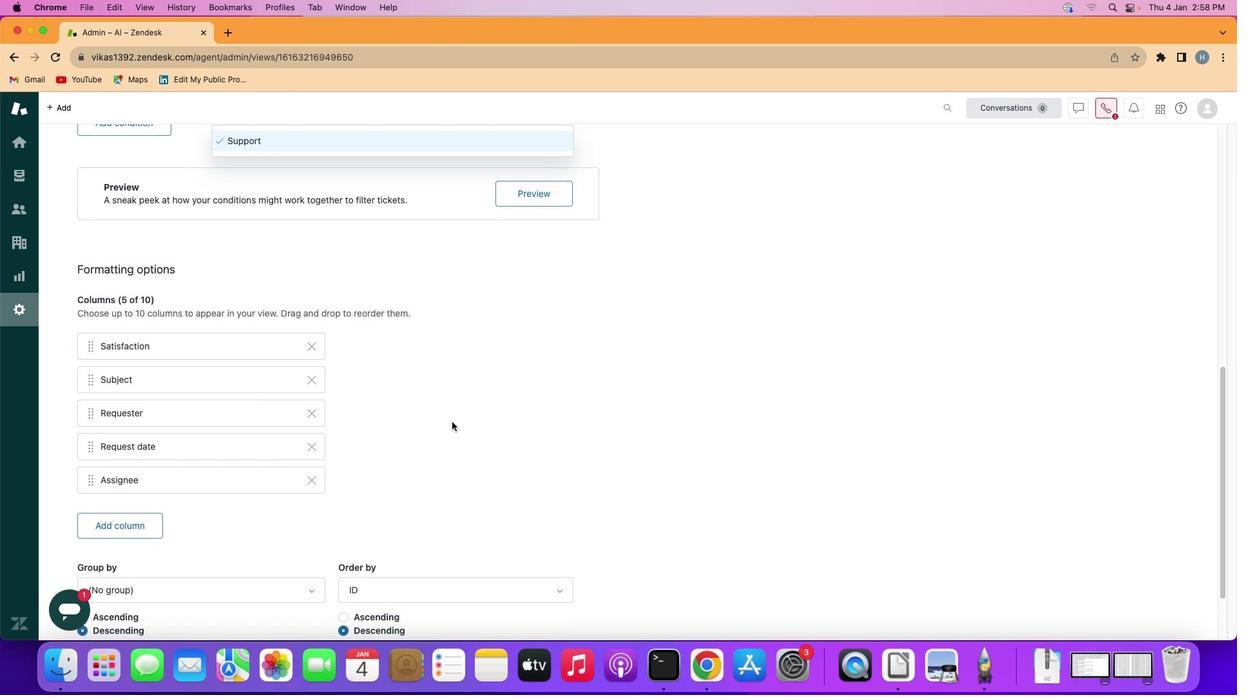 
Action: Mouse moved to (451, 421)
Screenshot: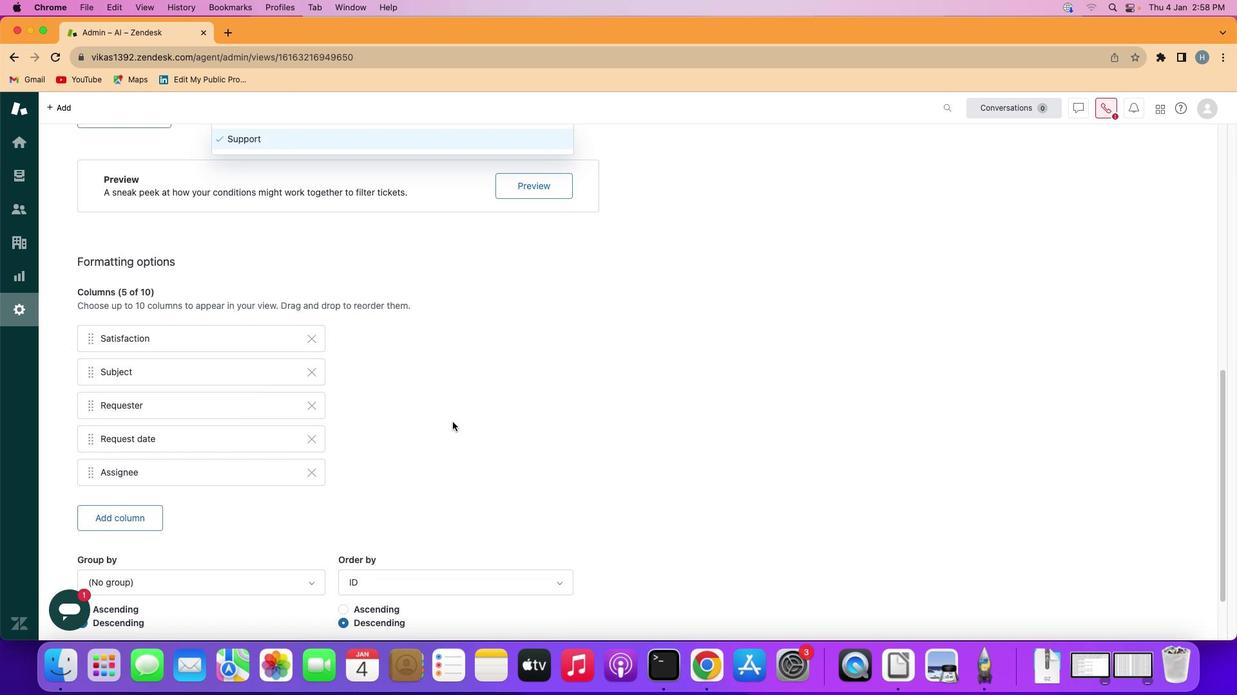 
Action: Mouse scrolled (451, 421) with delta (0, 0)
Screenshot: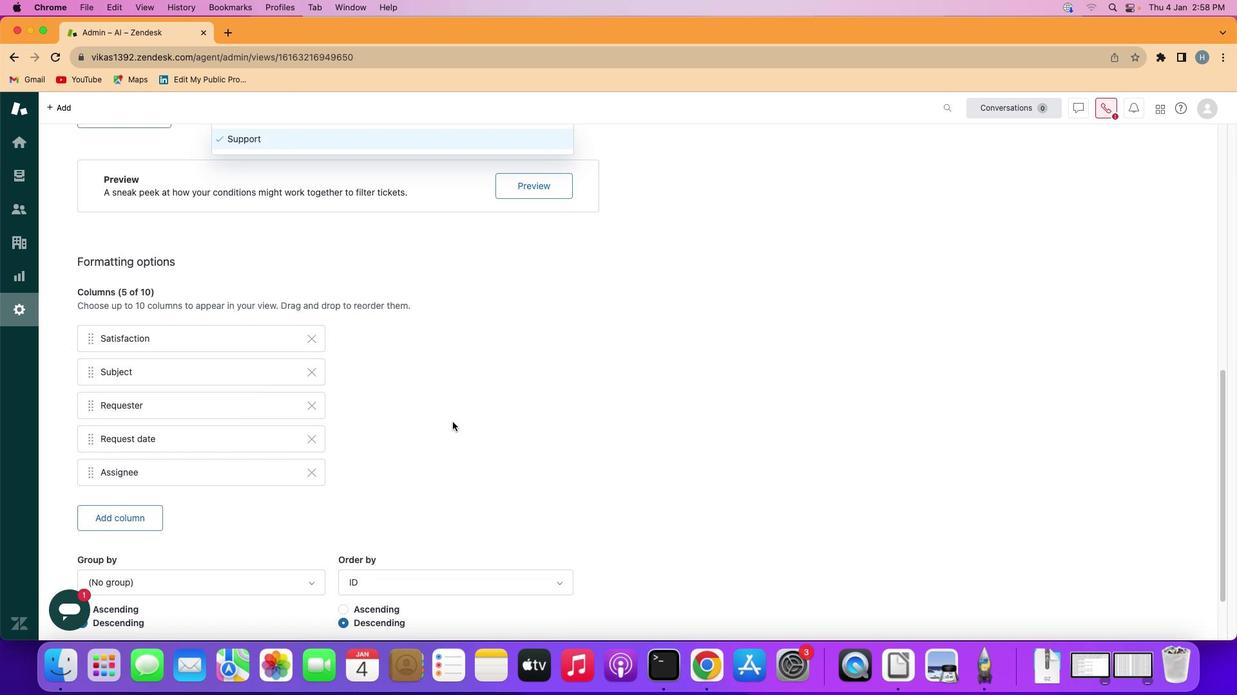 
Action: Mouse moved to (452, 422)
Screenshot: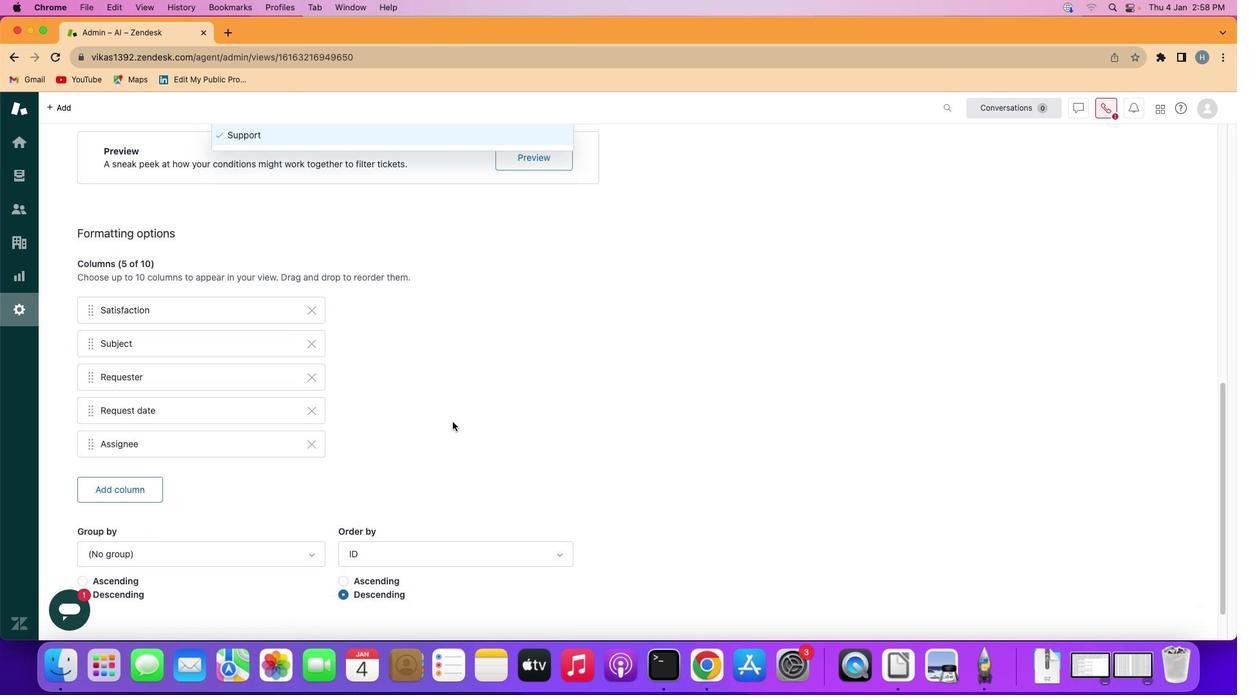 
Action: Mouse scrolled (452, 422) with delta (0, 0)
Screenshot: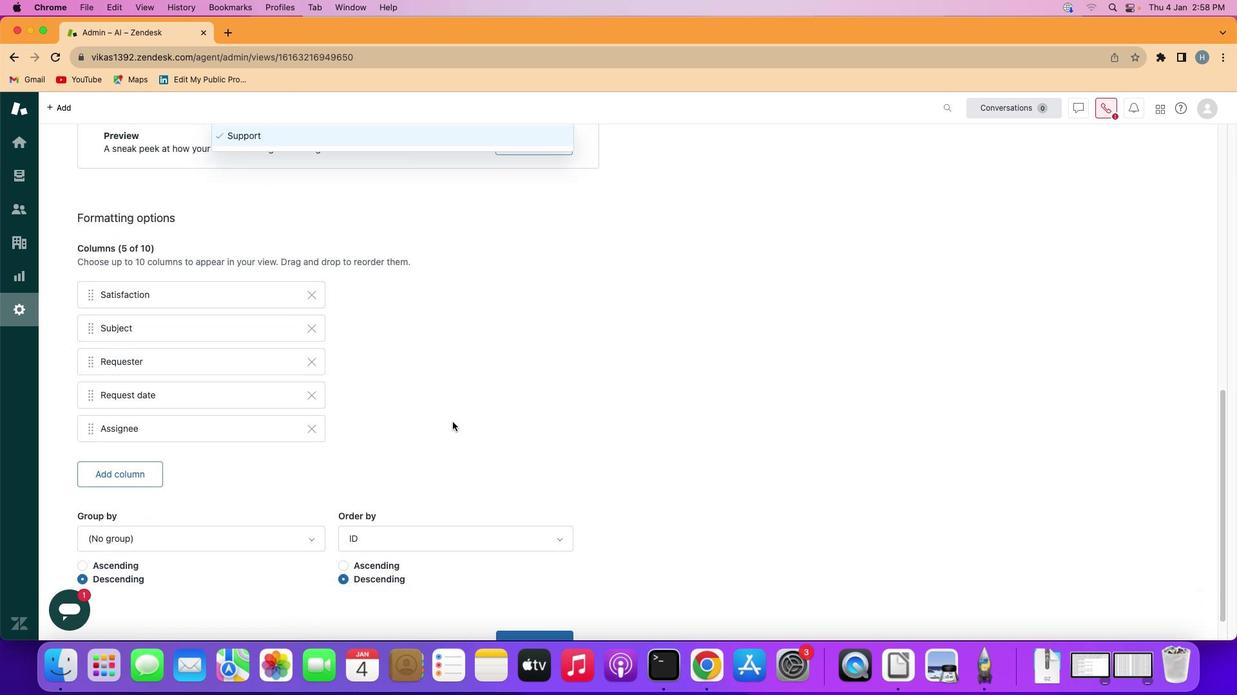 
Action: Mouse moved to (452, 422)
Screenshot: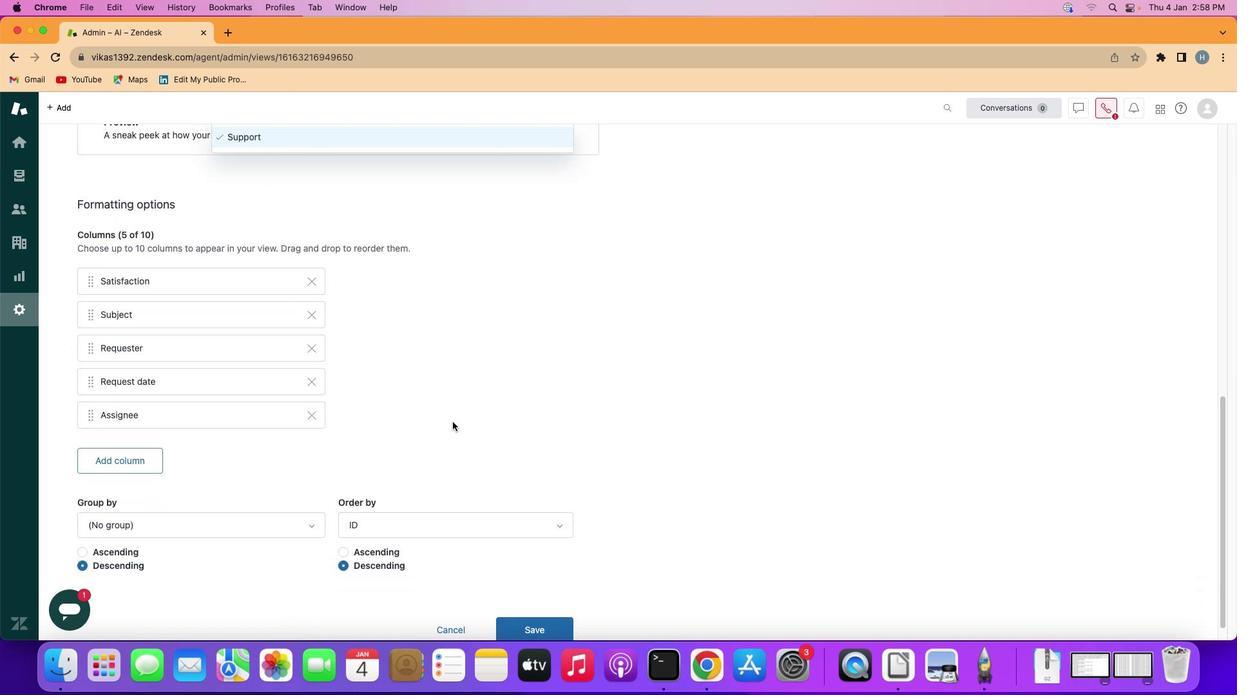 
Action: Mouse scrolled (452, 422) with delta (0, 0)
Screenshot: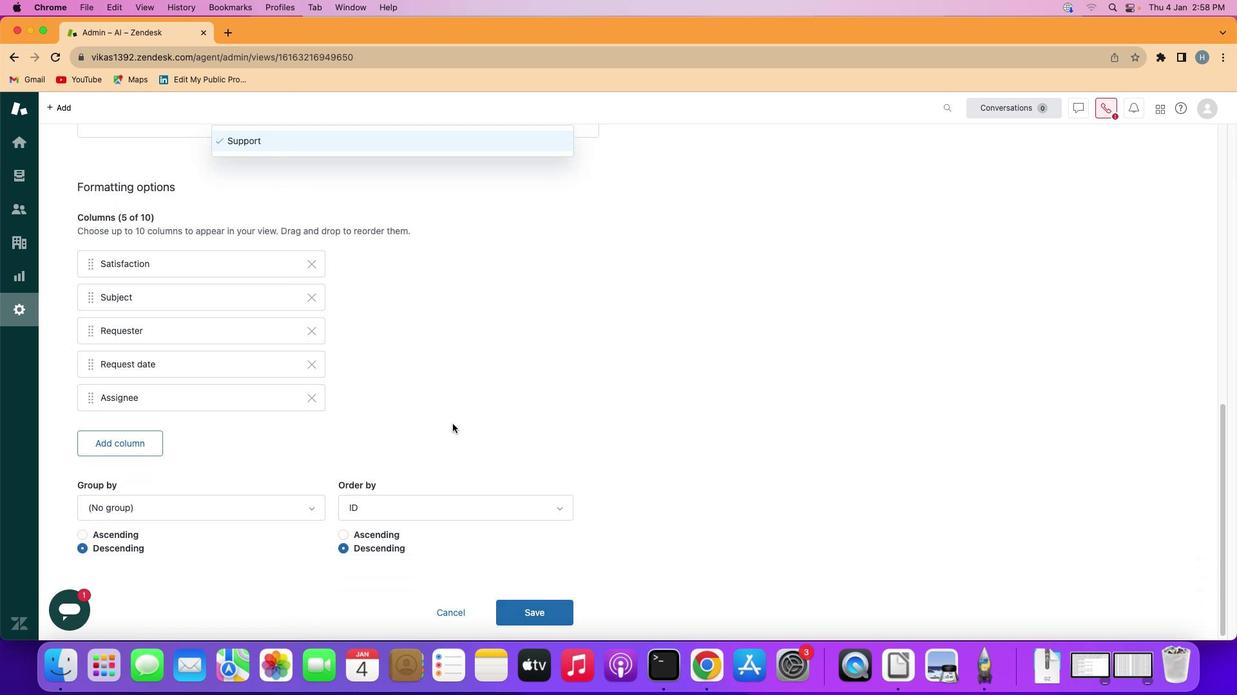 
Action: Mouse moved to (457, 429)
Screenshot: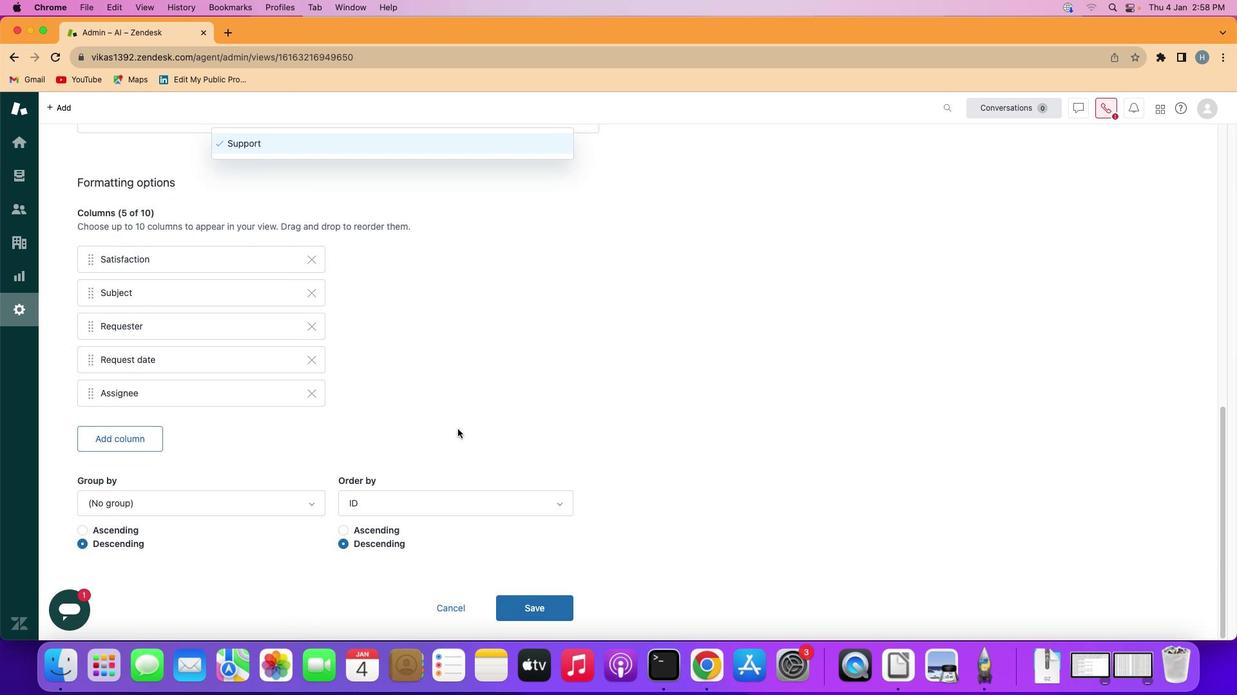 
Action: Mouse scrolled (457, 429) with delta (0, 0)
Screenshot: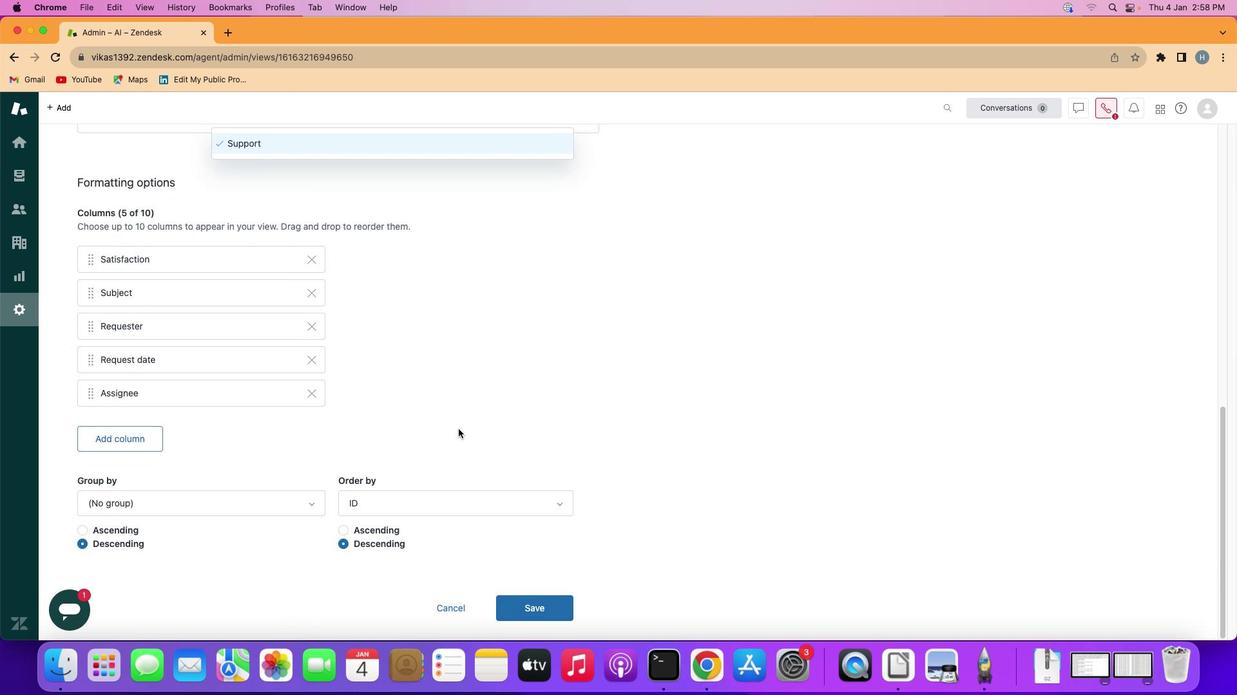 
Action: Mouse scrolled (457, 429) with delta (0, 0)
Screenshot: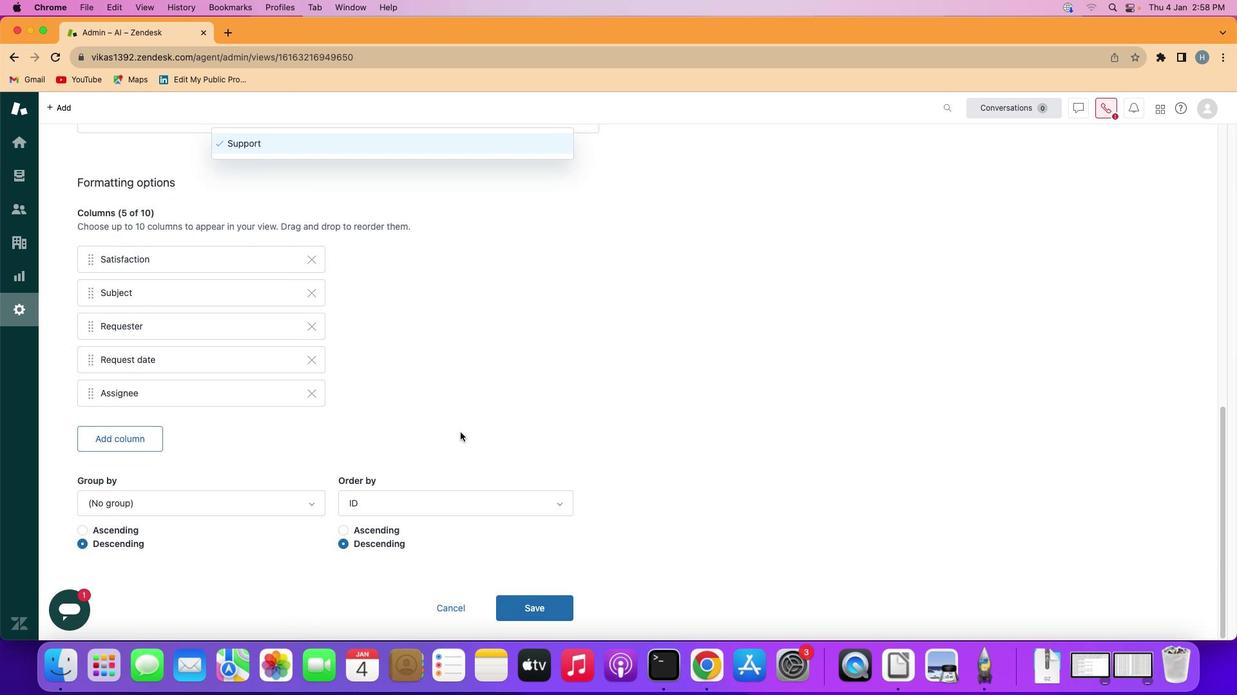 
Action: Mouse scrolled (457, 429) with delta (0, -1)
Screenshot: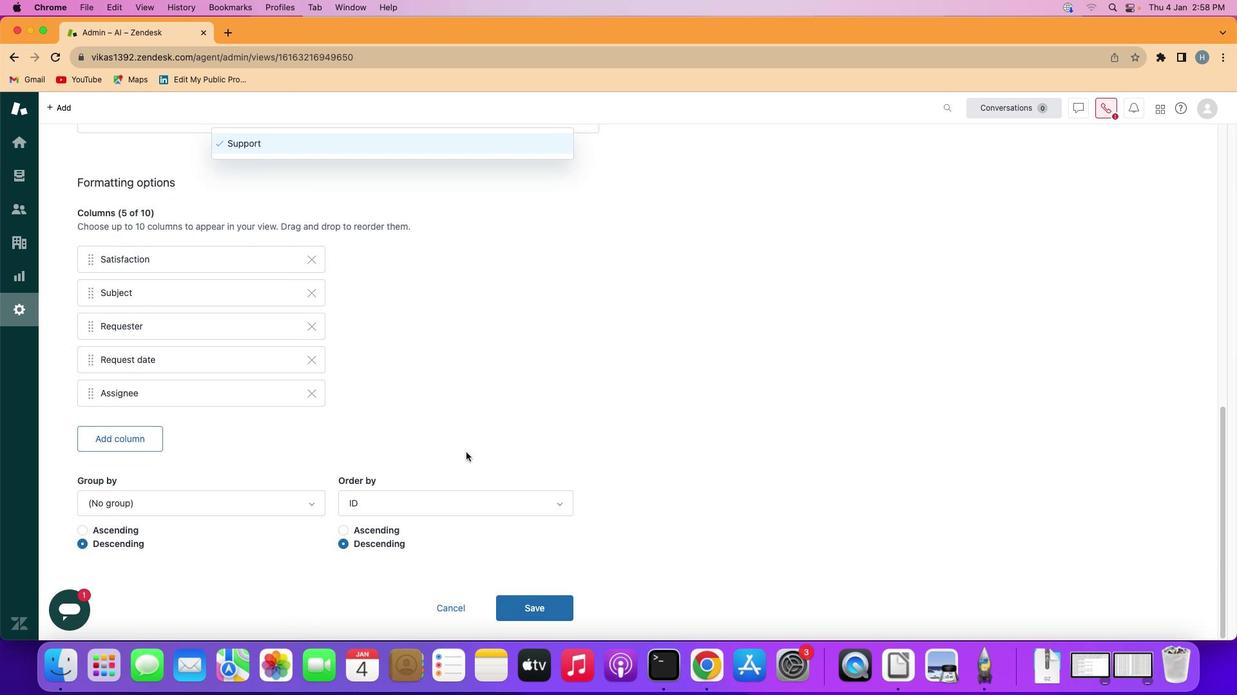 
Action: Mouse moved to (458, 429)
Screenshot: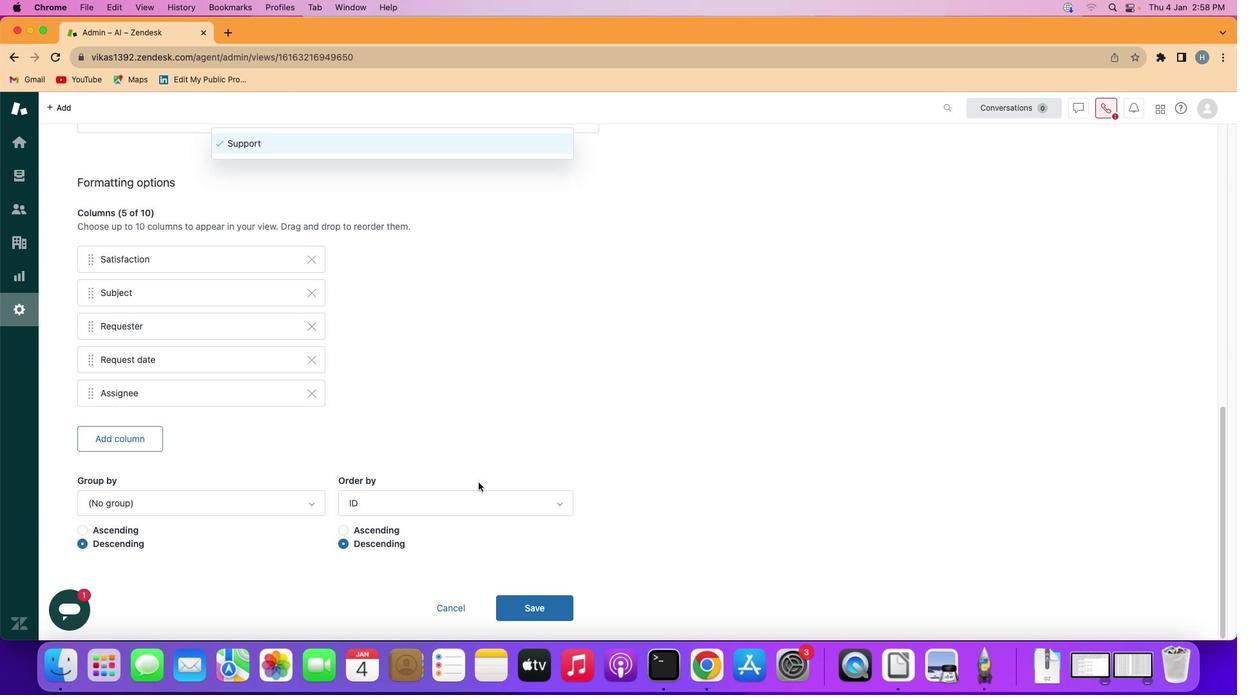 
Action: Mouse scrolled (458, 429) with delta (0, -2)
Screenshot: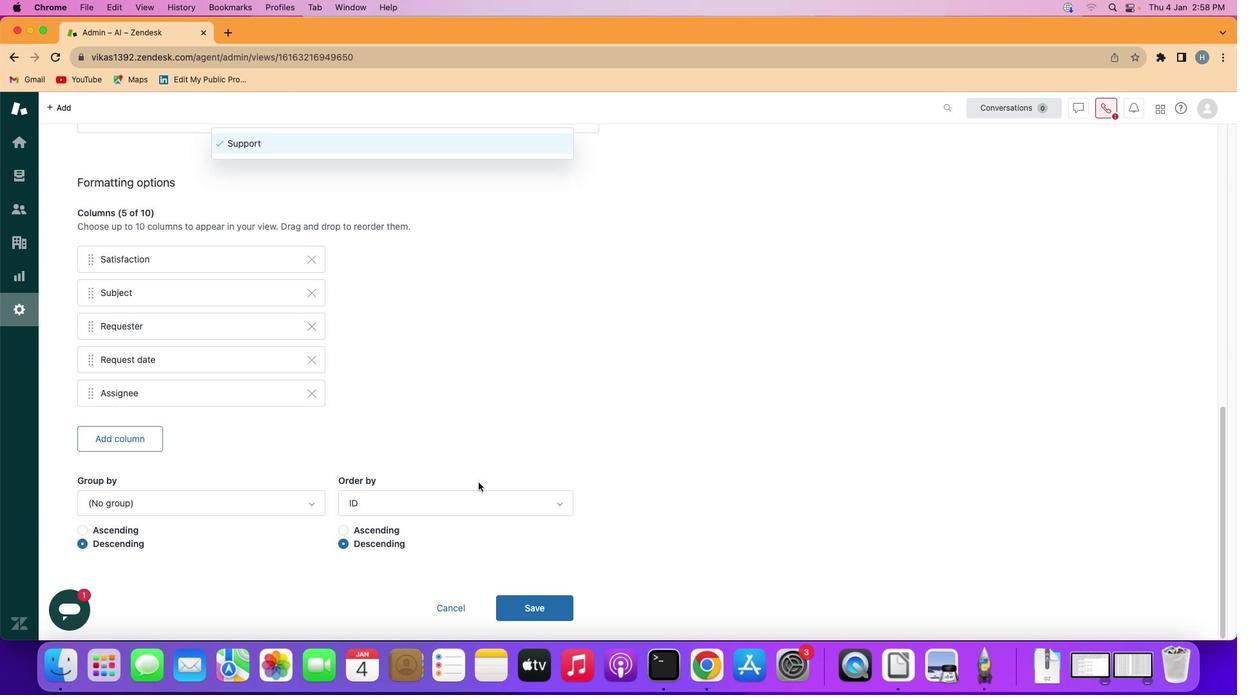 
Action: Mouse moved to (459, 429)
Screenshot: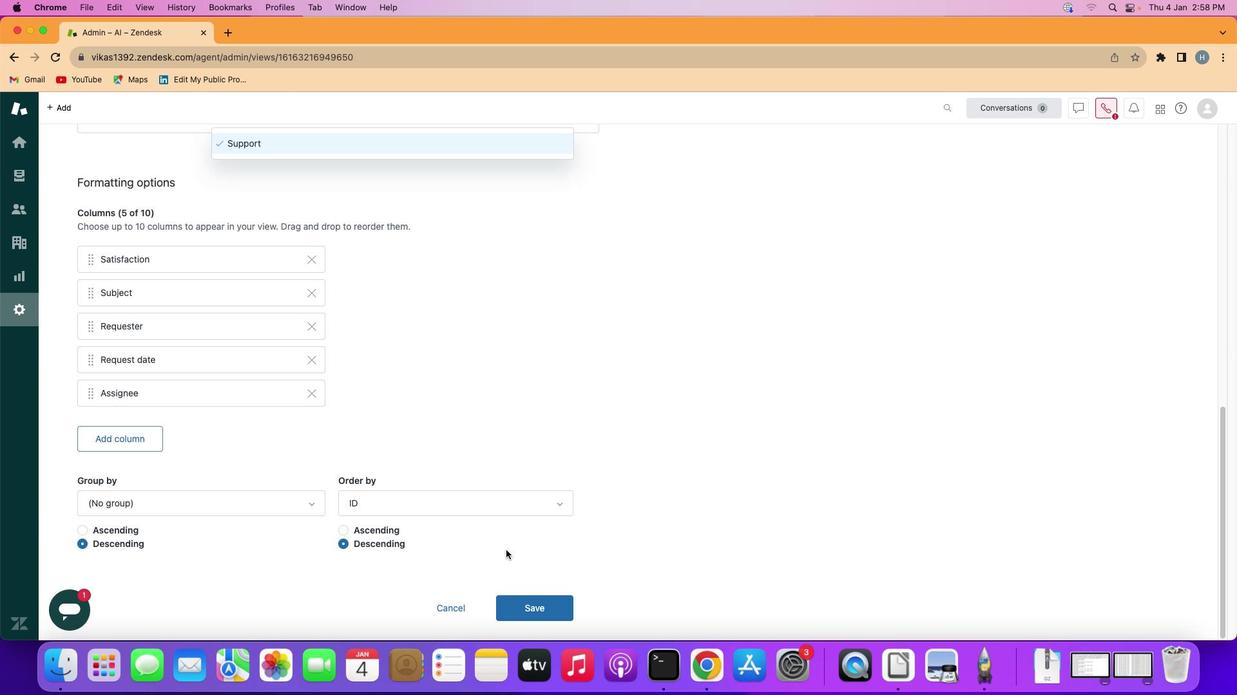 
Action: Mouse scrolled (459, 429) with delta (0, -3)
Screenshot: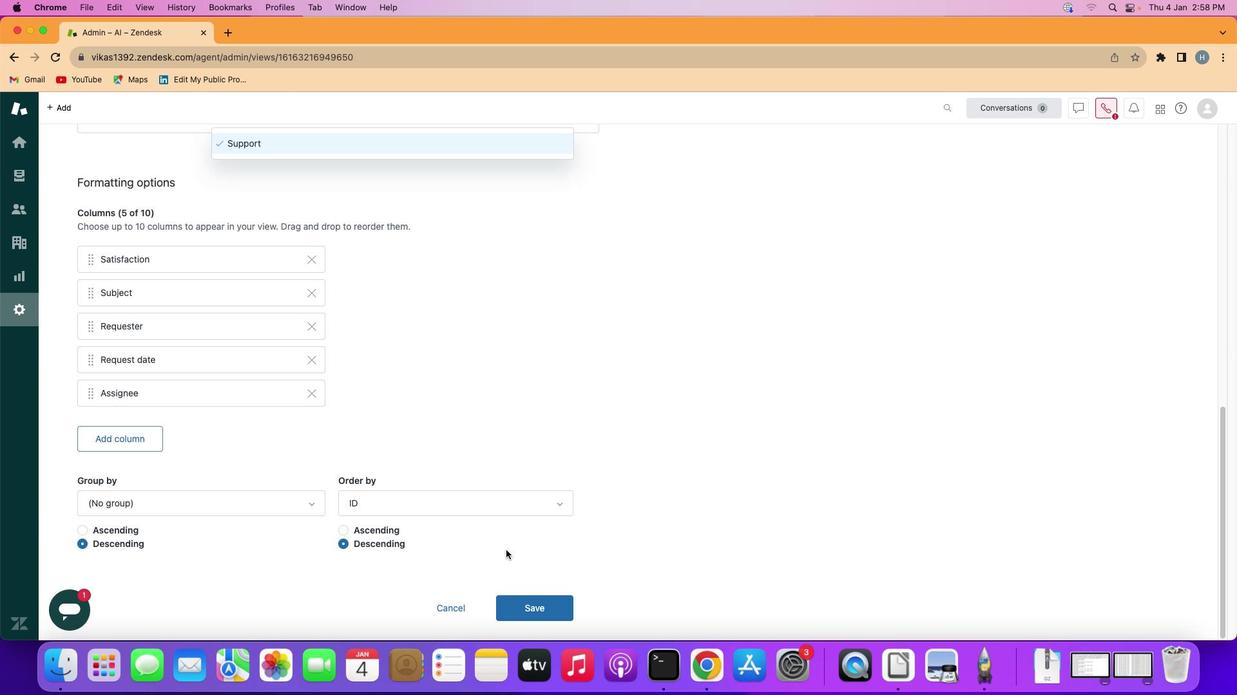 
Action: Mouse moved to (527, 603)
Screenshot: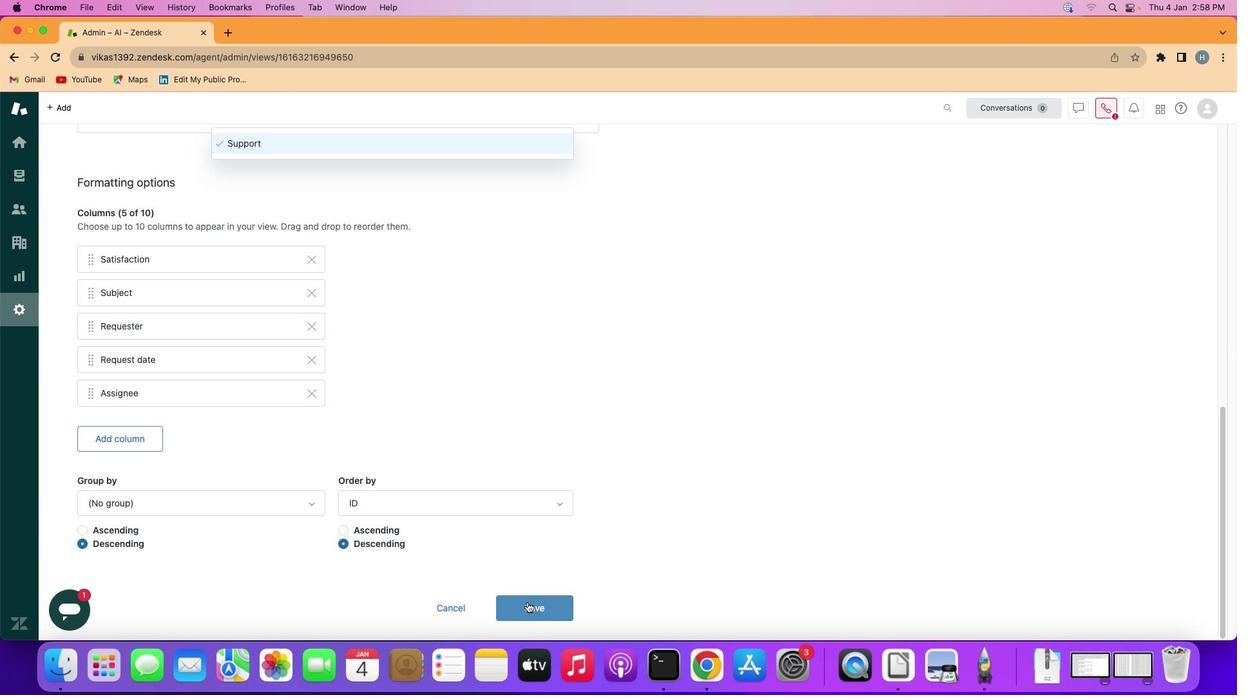 
Action: Mouse pressed left at (527, 603)
Screenshot: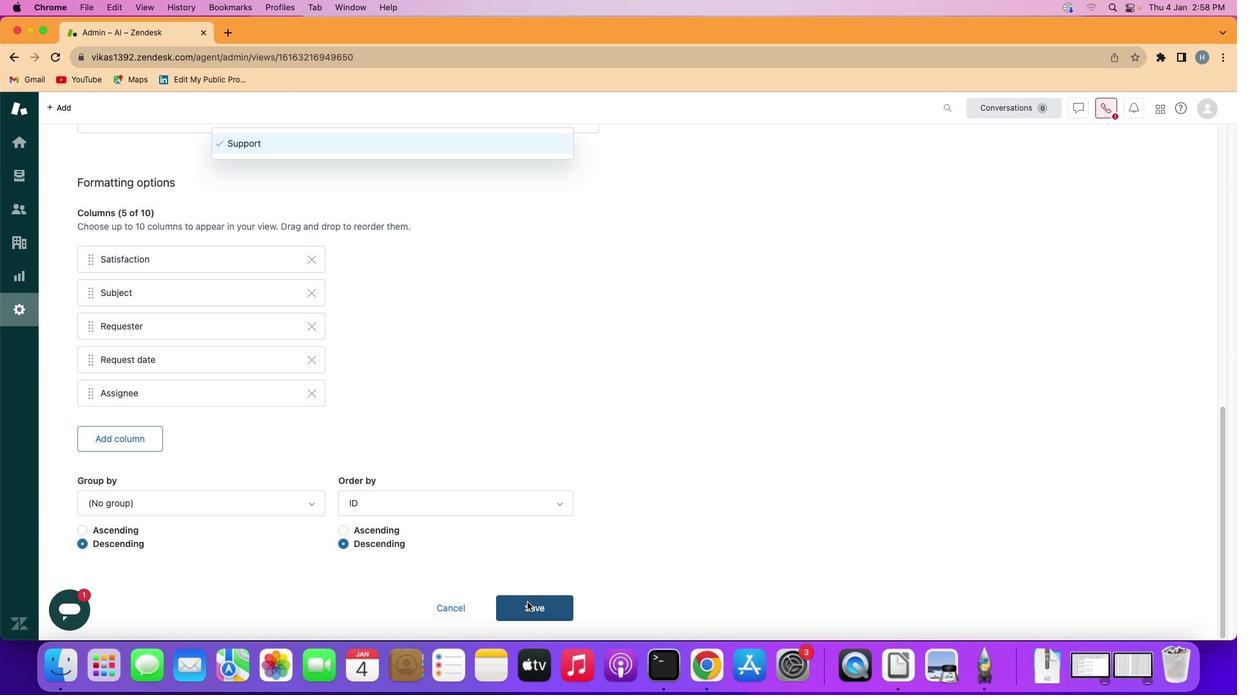 
Action: Mouse moved to (601, 409)
Screenshot: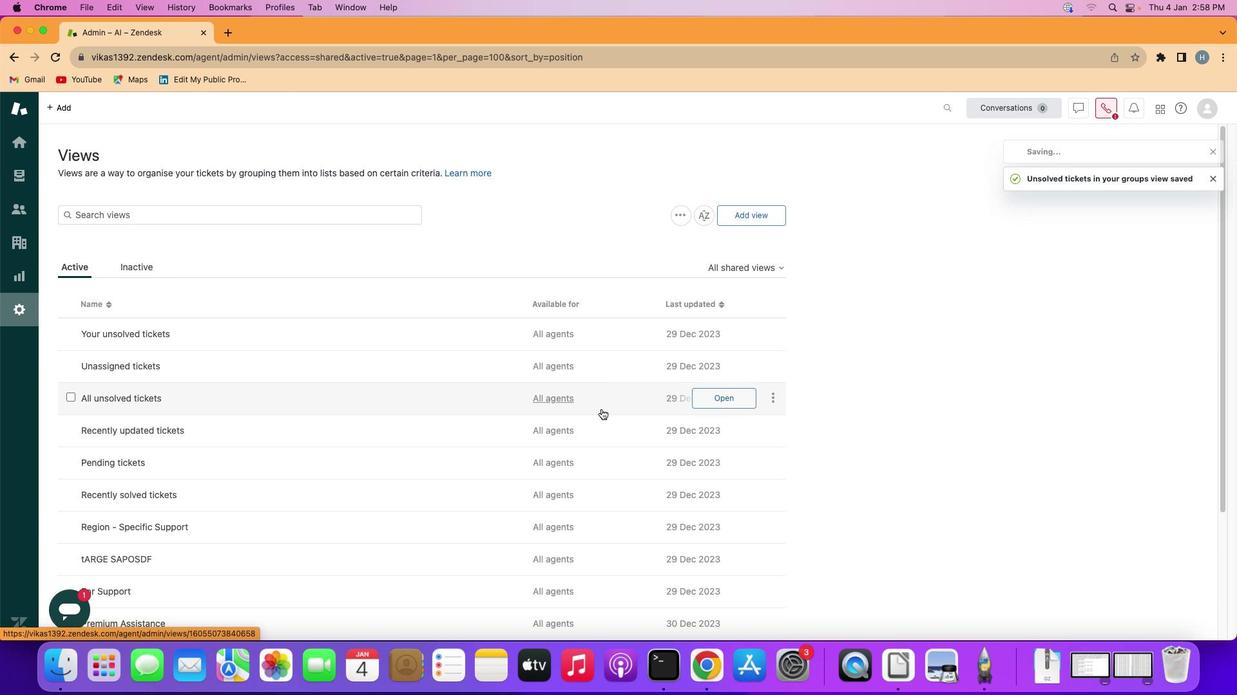 
